 Task: Look for space in Kallakkurichchi, India from 12th July, 2023 to 16th July, 2023 for 8 adults in price range Rs.10000 to Rs.16000. Place can be private room with 8 bedrooms having 8 beds and 8 bathrooms. Property type can be house, flat, guest house. Amenities needed are: wifi, TV, free parkinig on premises, gym, breakfast. Booking option can be shelf check-in. Required host language is English.
Action: Mouse pressed left at (459, 90)
Screenshot: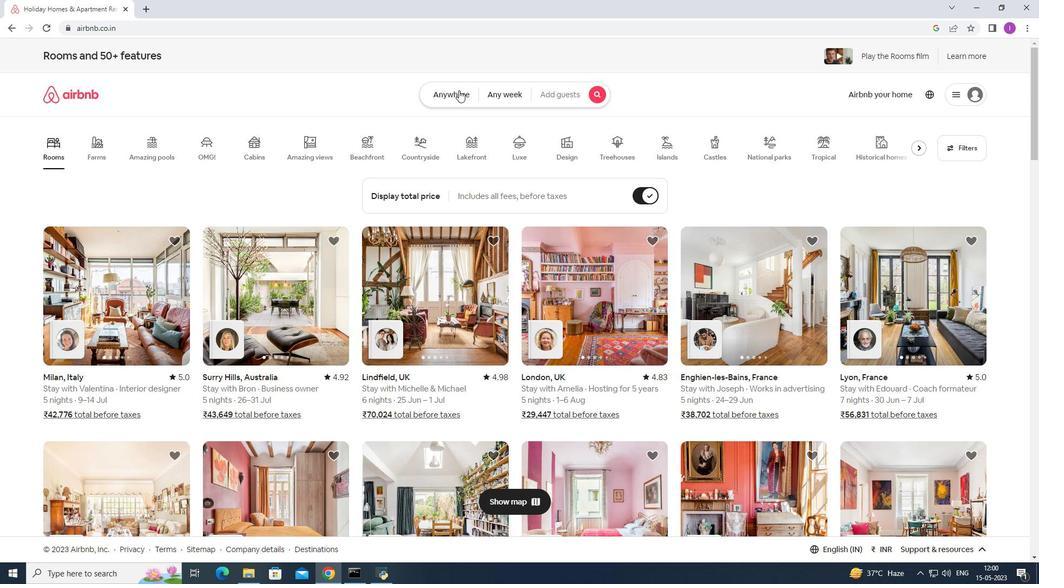 
Action: Mouse moved to (317, 139)
Screenshot: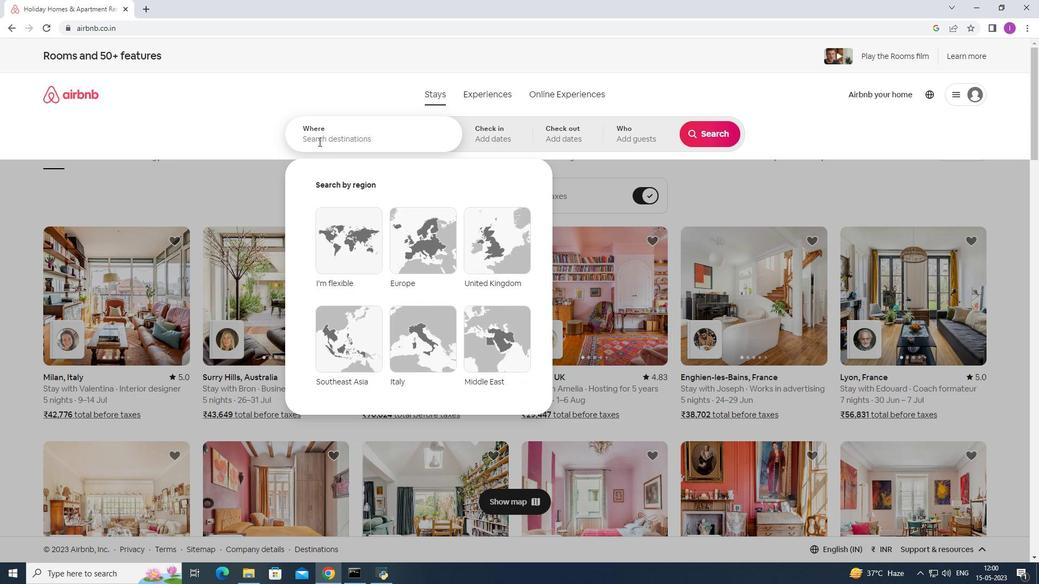 
Action: Mouse pressed left at (317, 139)
Screenshot: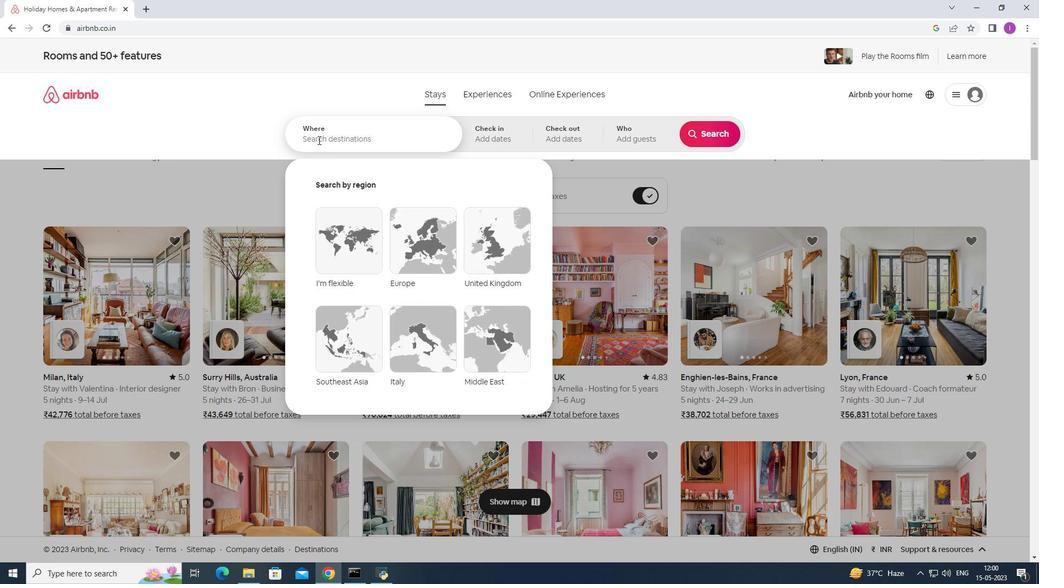 
Action: Key pressed <Key.shift>Kallakkurichchi
Screenshot: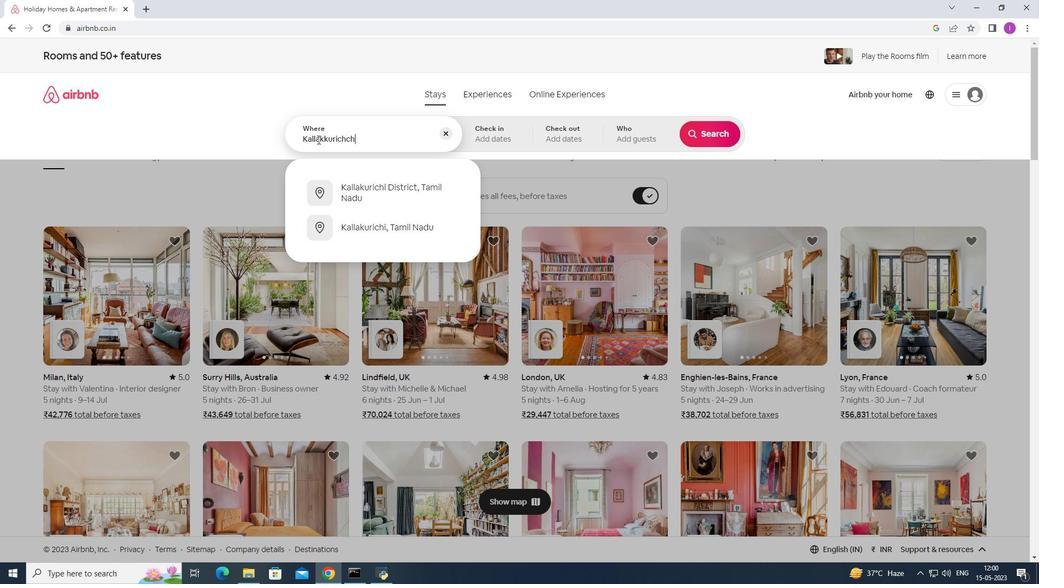 
Action: Mouse moved to (375, 127)
Screenshot: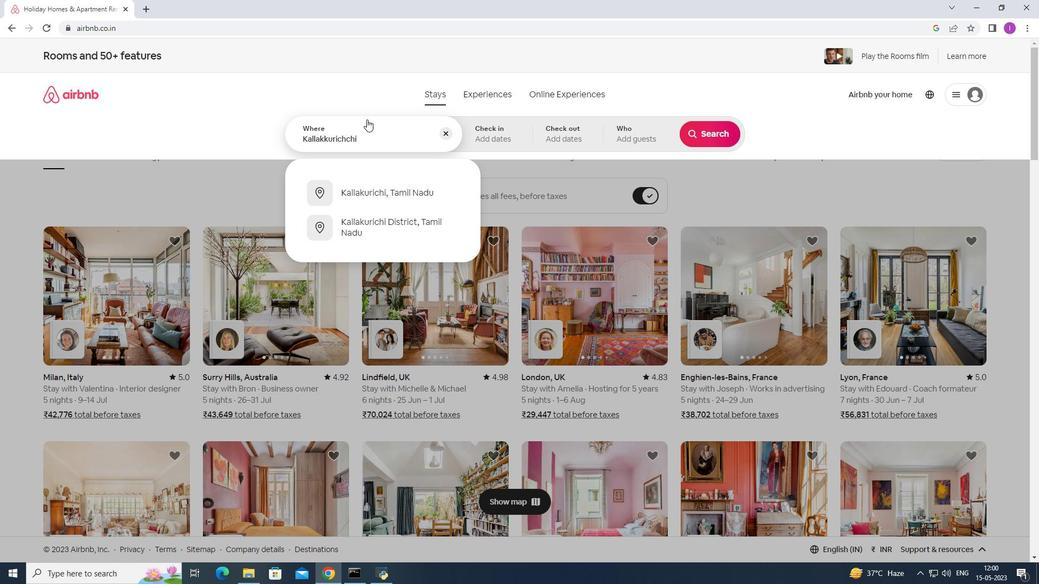 
Action: Key pressed ,<Key.shift>u<Key.backspace><Key.shift><Key.shift><Key.shift><Key.shift><Key.shift><Key.shift><Key.shift>India
Screenshot: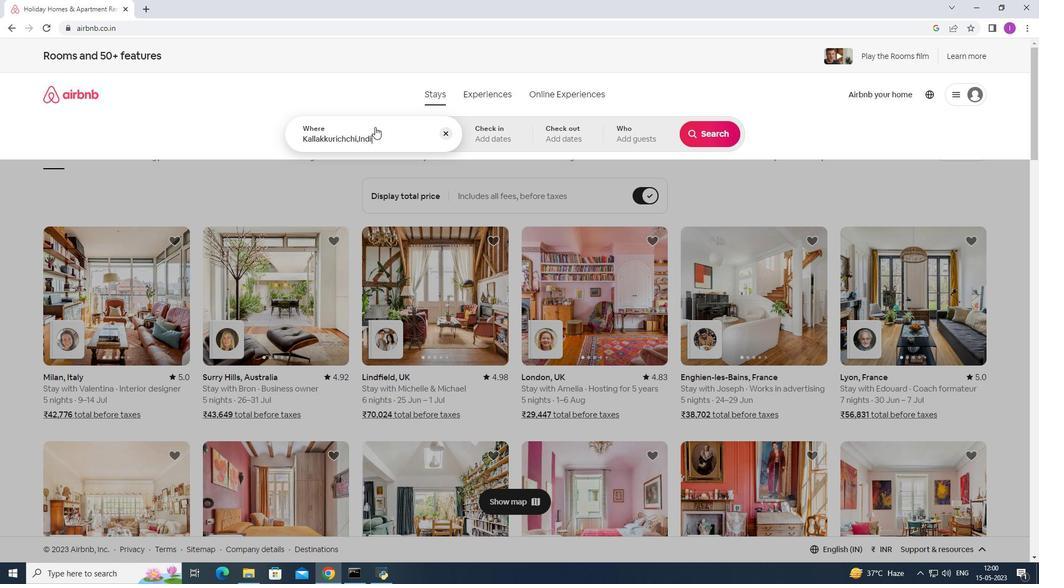
Action: Mouse moved to (490, 126)
Screenshot: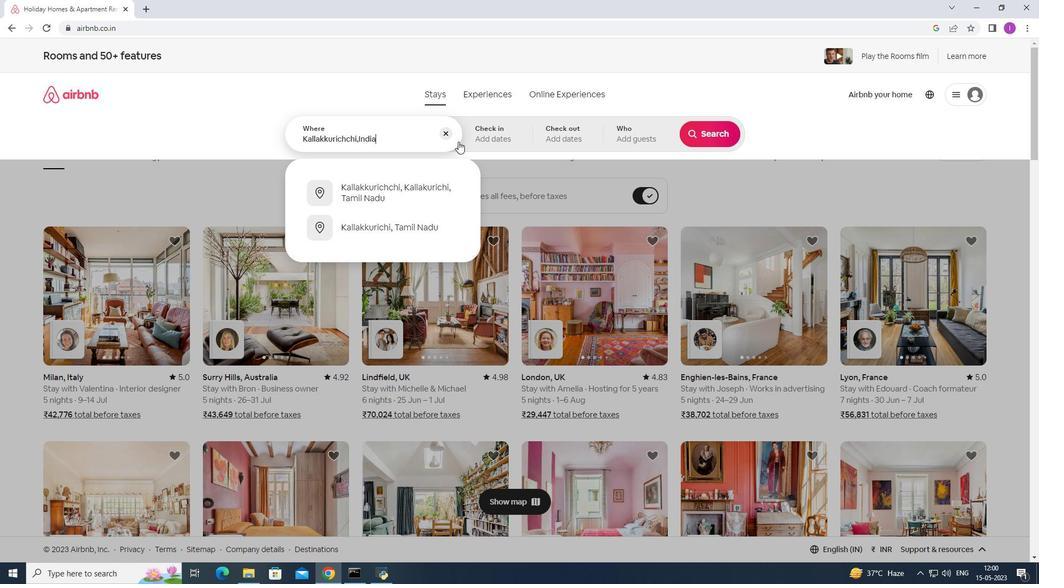 
Action: Mouse pressed left at (490, 126)
Screenshot: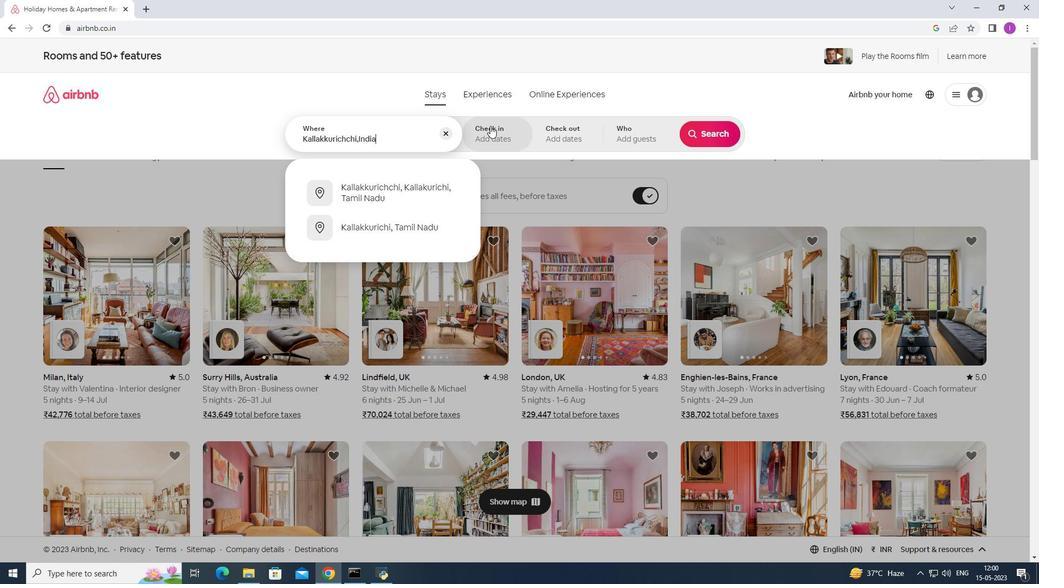 
Action: Mouse moved to (709, 220)
Screenshot: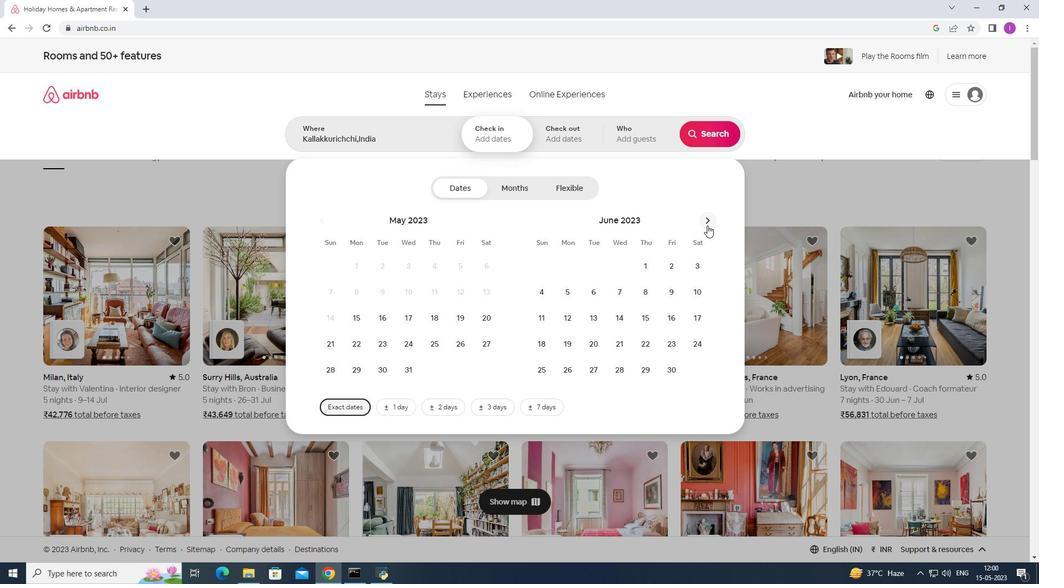 
Action: Mouse pressed left at (709, 220)
Screenshot: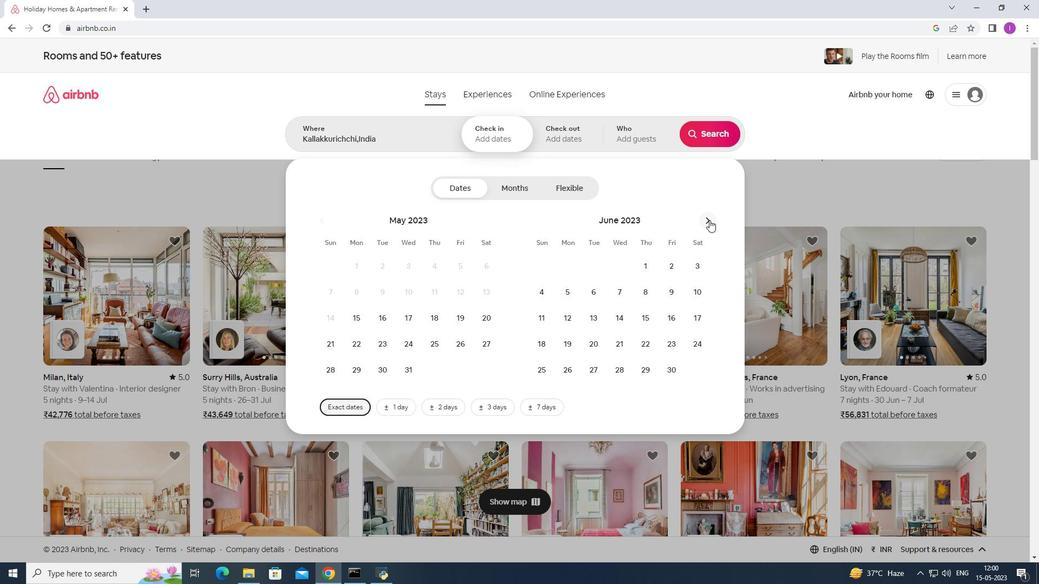 
Action: Mouse pressed left at (709, 220)
Screenshot: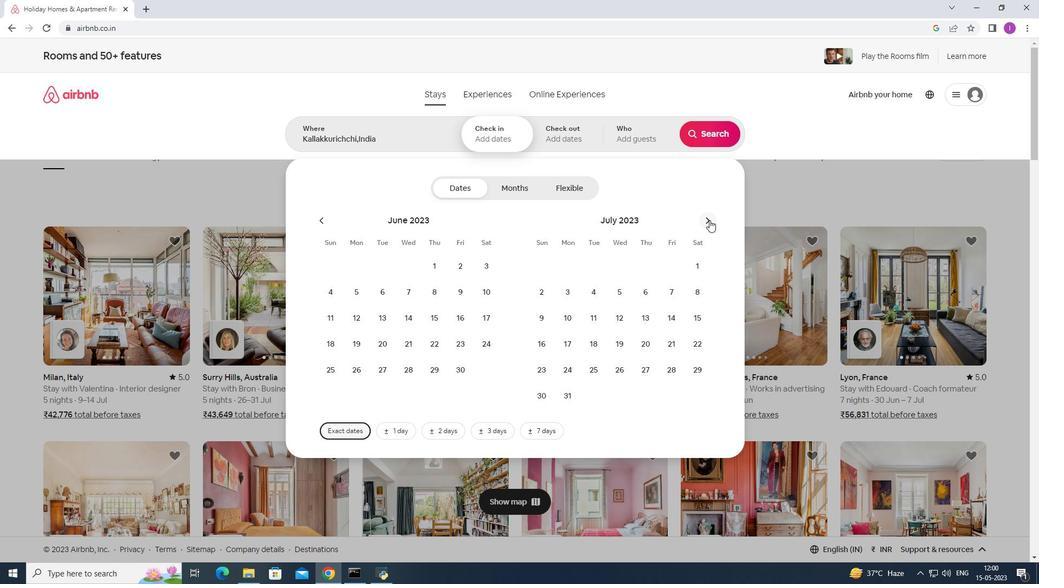 
Action: Mouse moved to (408, 320)
Screenshot: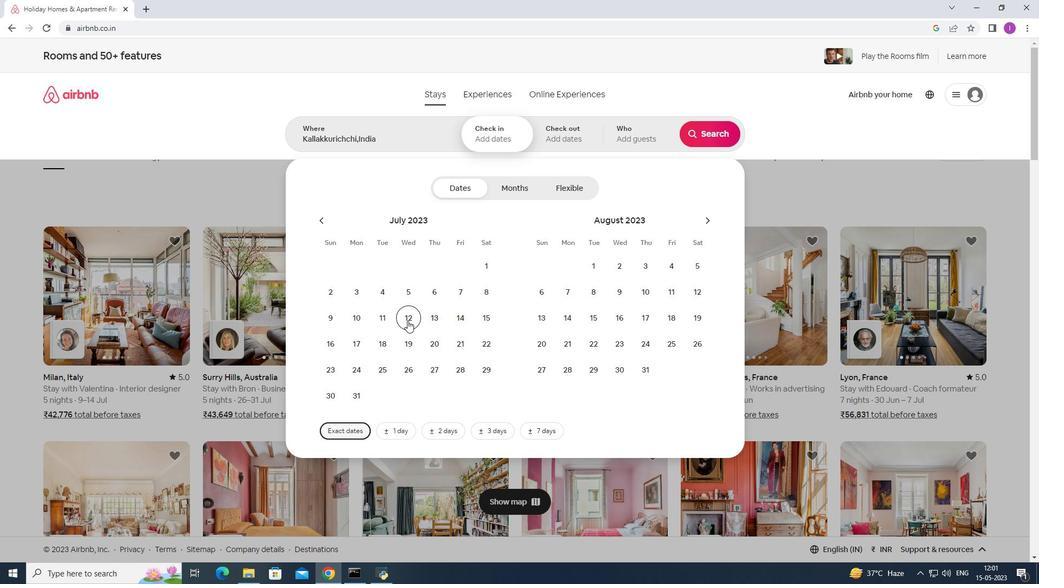 
Action: Mouse pressed left at (408, 320)
Screenshot: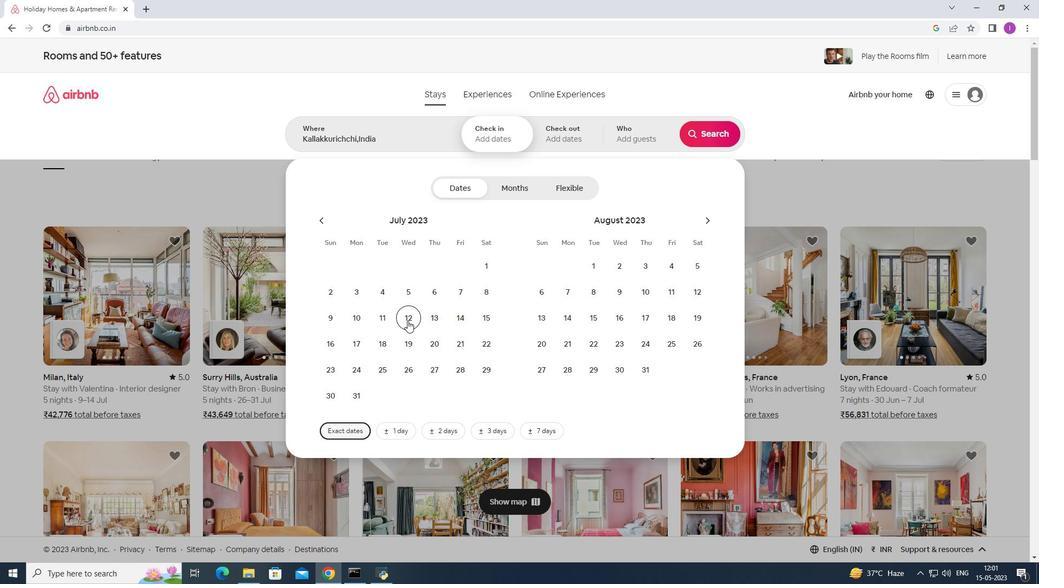 
Action: Mouse moved to (328, 341)
Screenshot: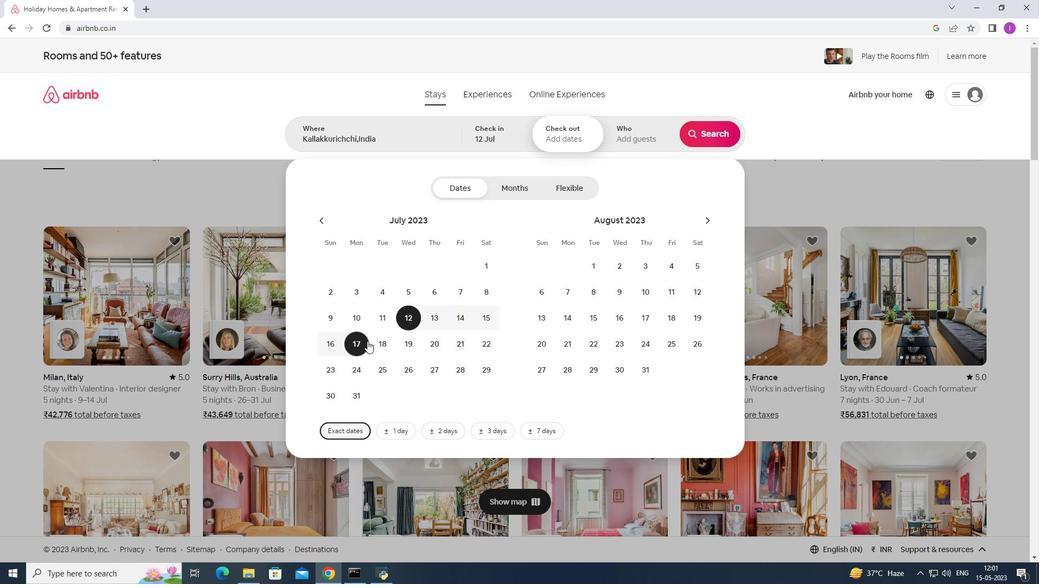 
Action: Mouse pressed left at (328, 341)
Screenshot: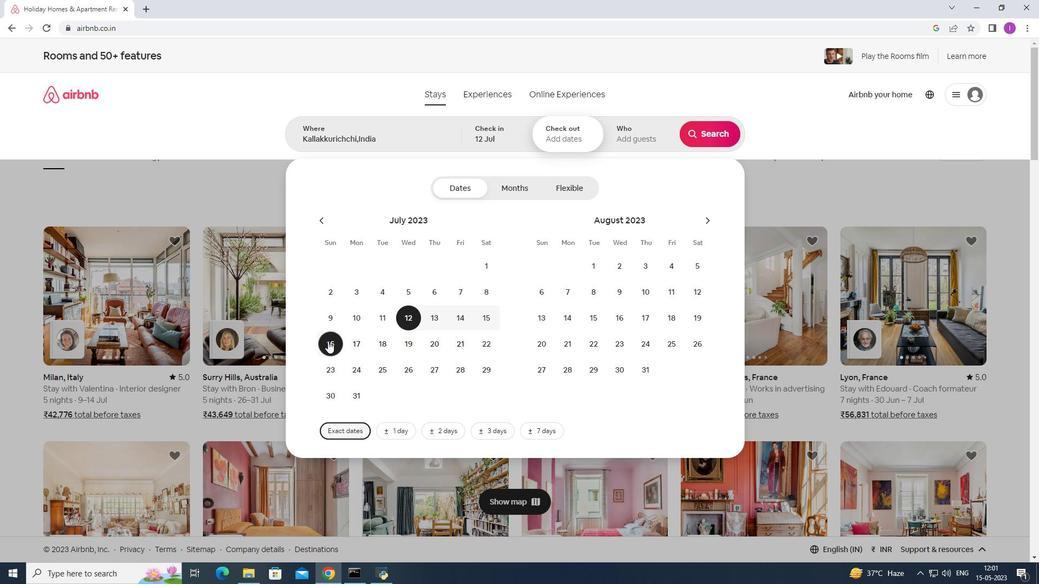 
Action: Mouse moved to (652, 142)
Screenshot: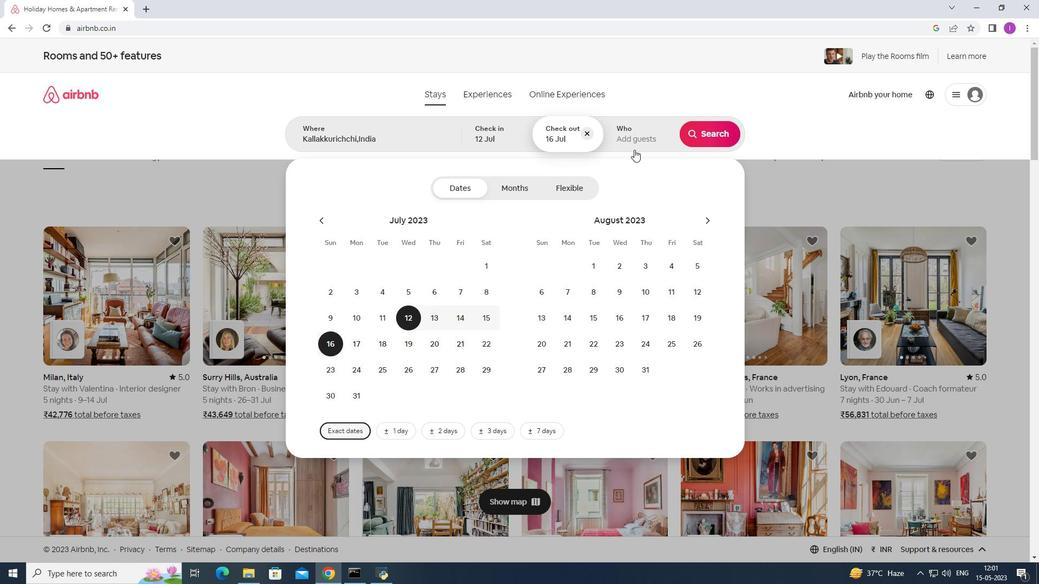 
Action: Mouse pressed left at (652, 142)
Screenshot: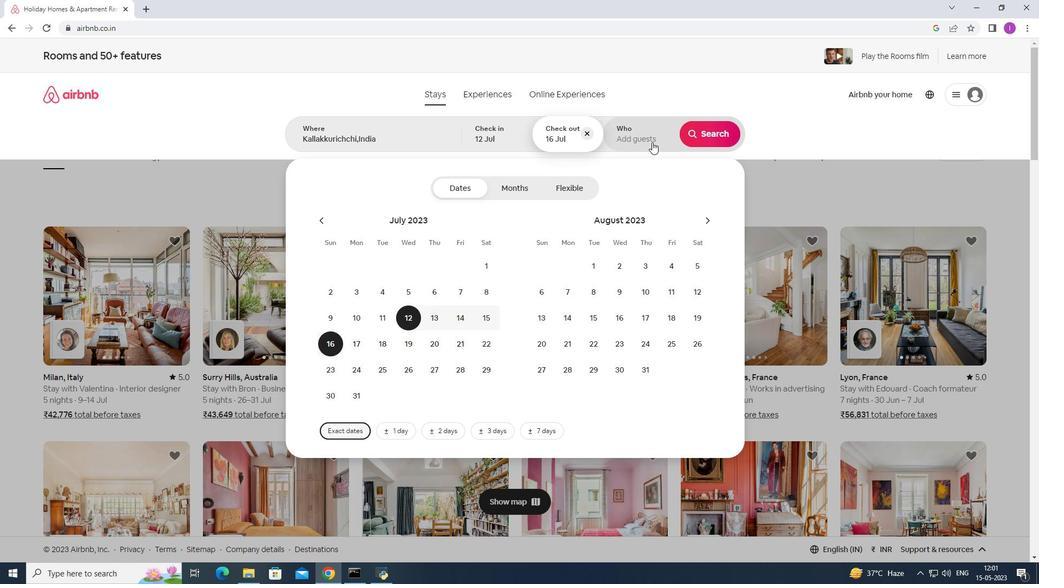 
Action: Mouse moved to (710, 190)
Screenshot: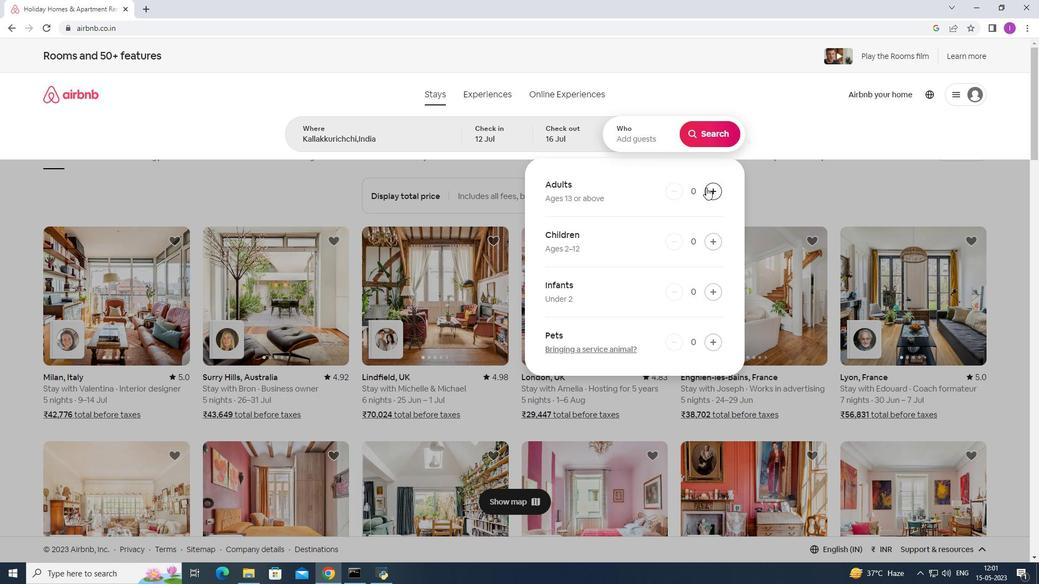 
Action: Mouse pressed left at (710, 190)
Screenshot: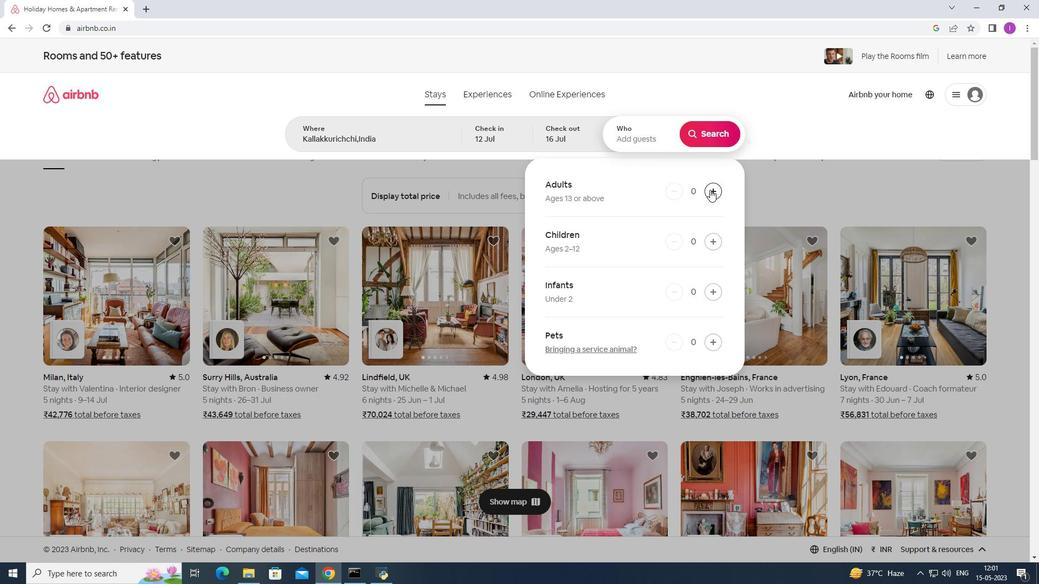 
Action: Mouse pressed left at (710, 190)
Screenshot: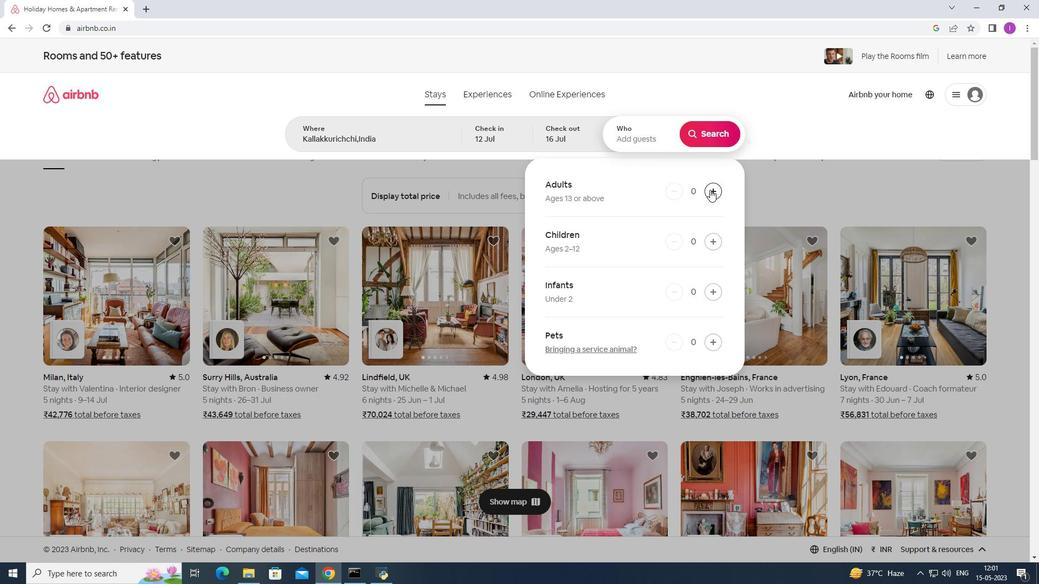 
Action: Mouse pressed left at (710, 190)
Screenshot: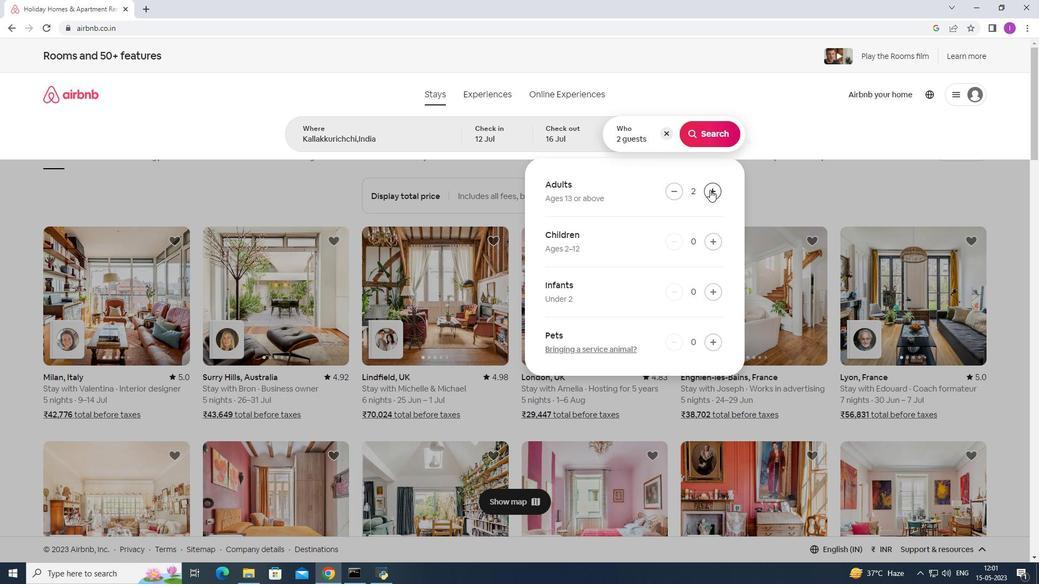 
Action: Mouse pressed left at (710, 190)
Screenshot: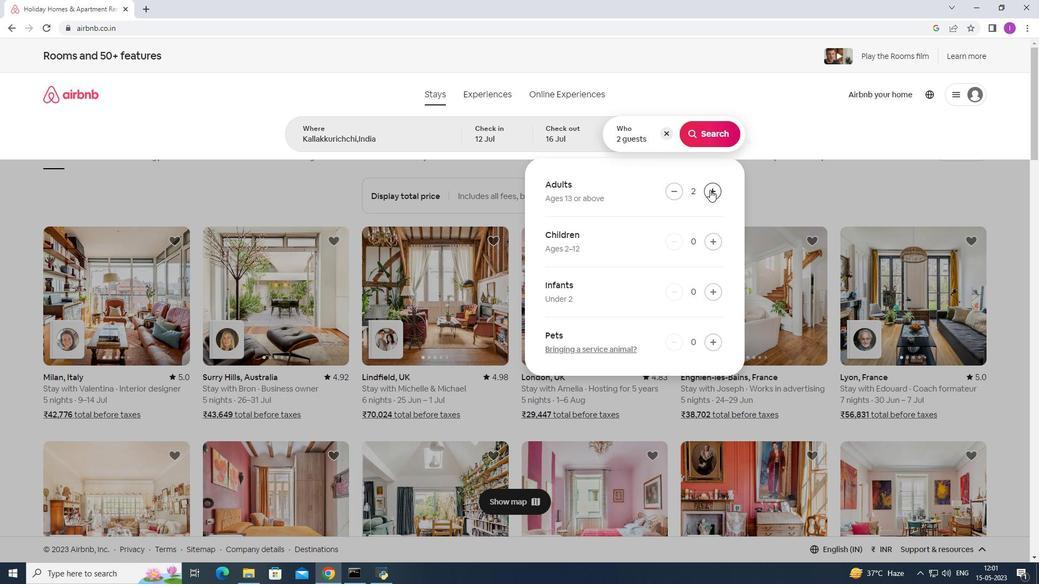 
Action: Mouse pressed left at (710, 190)
Screenshot: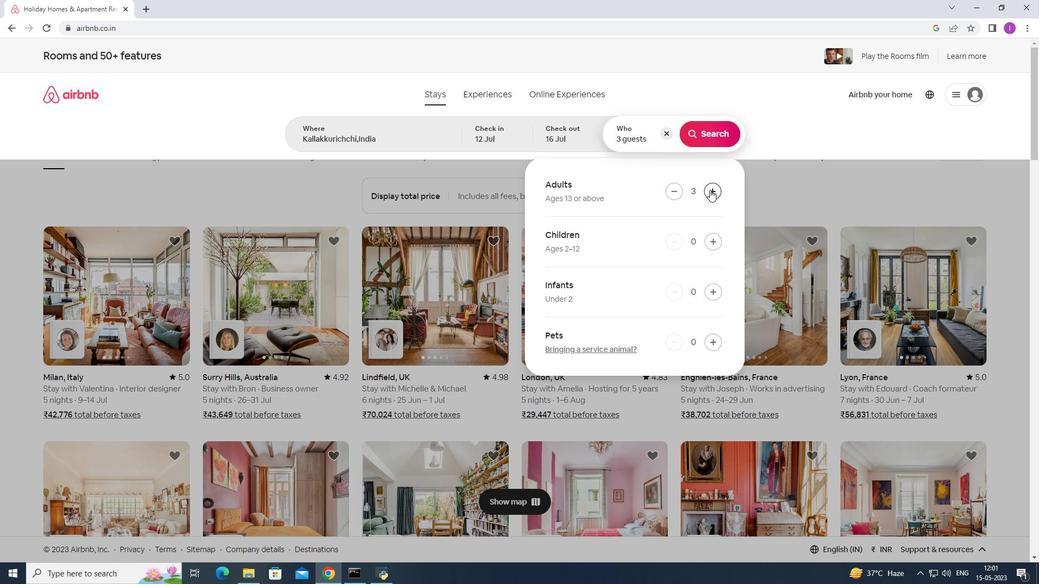 
Action: Mouse pressed left at (710, 190)
Screenshot: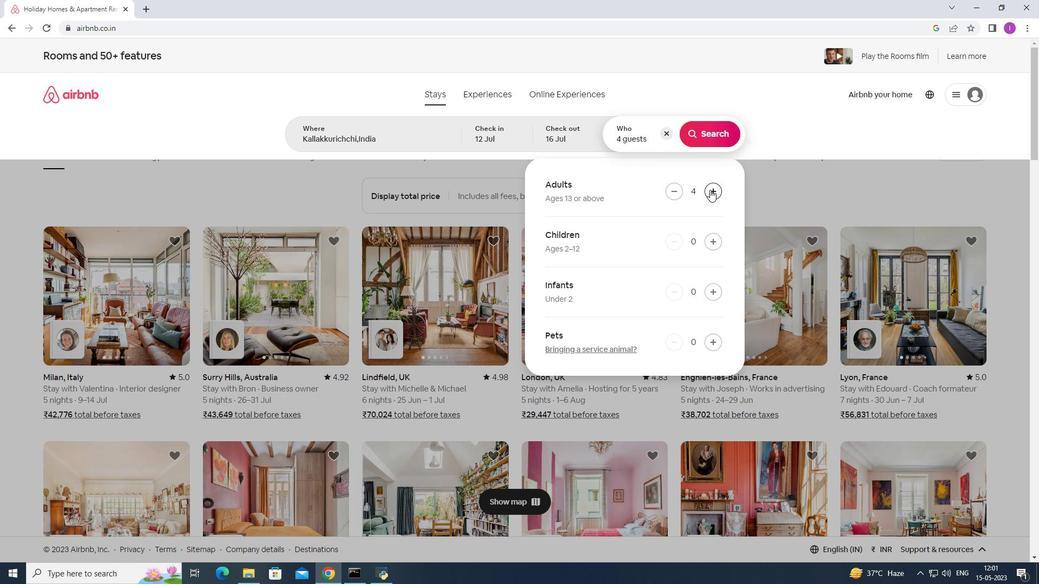 
Action: Mouse pressed left at (710, 190)
Screenshot: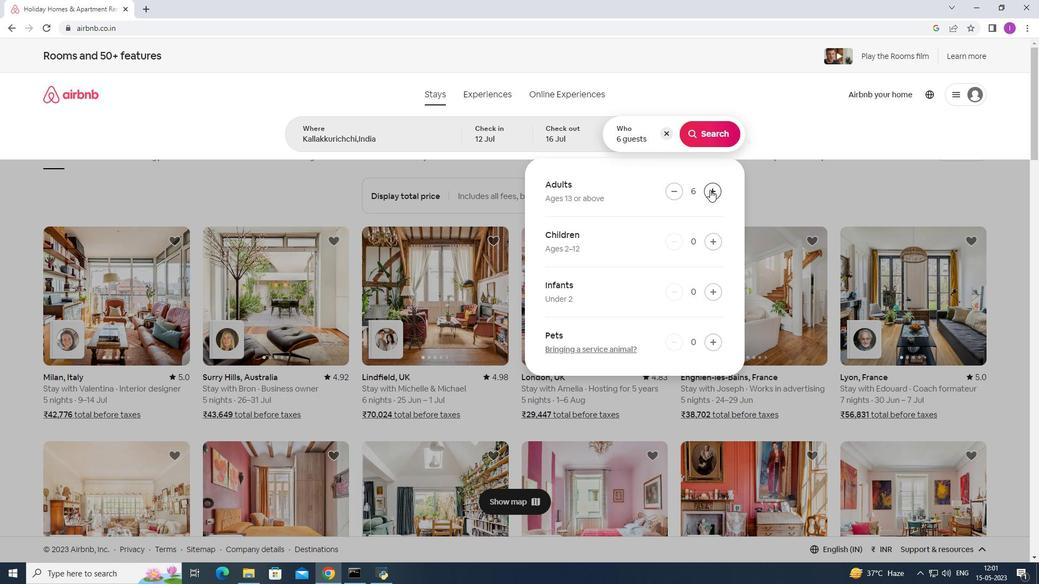 
Action: Mouse pressed left at (710, 190)
Screenshot: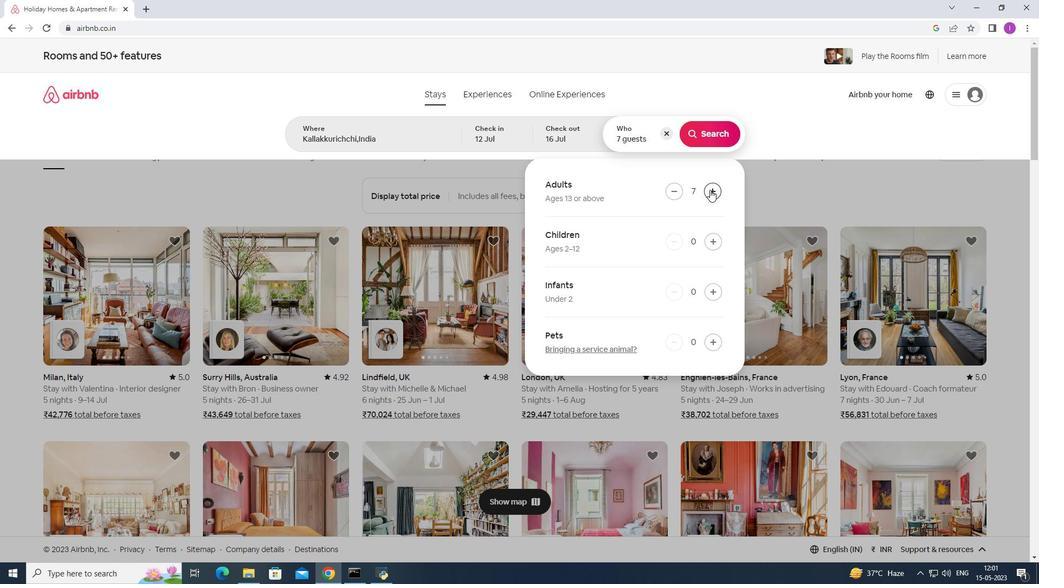
Action: Mouse moved to (712, 135)
Screenshot: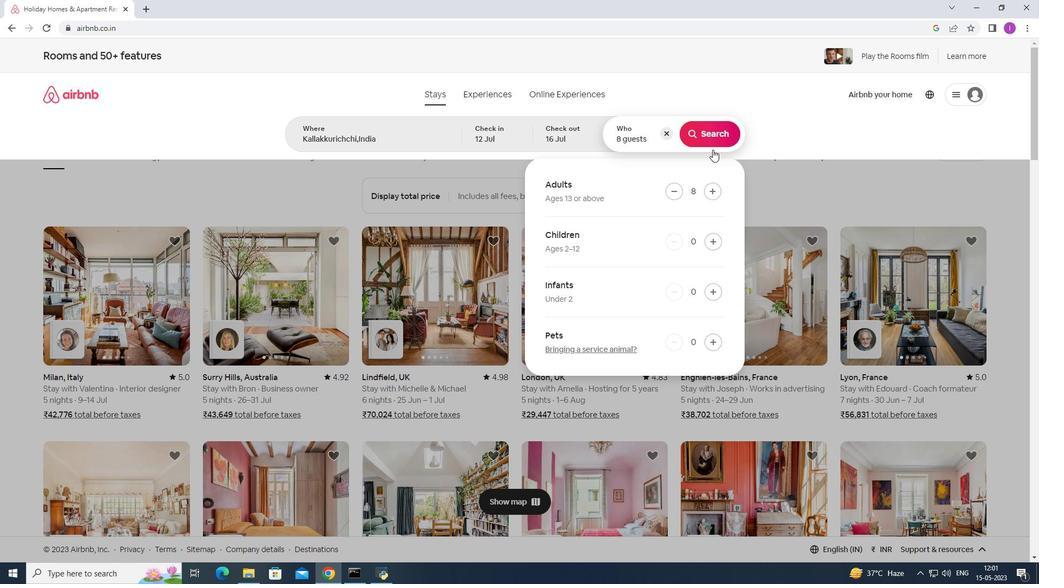 
Action: Mouse pressed left at (712, 135)
Screenshot: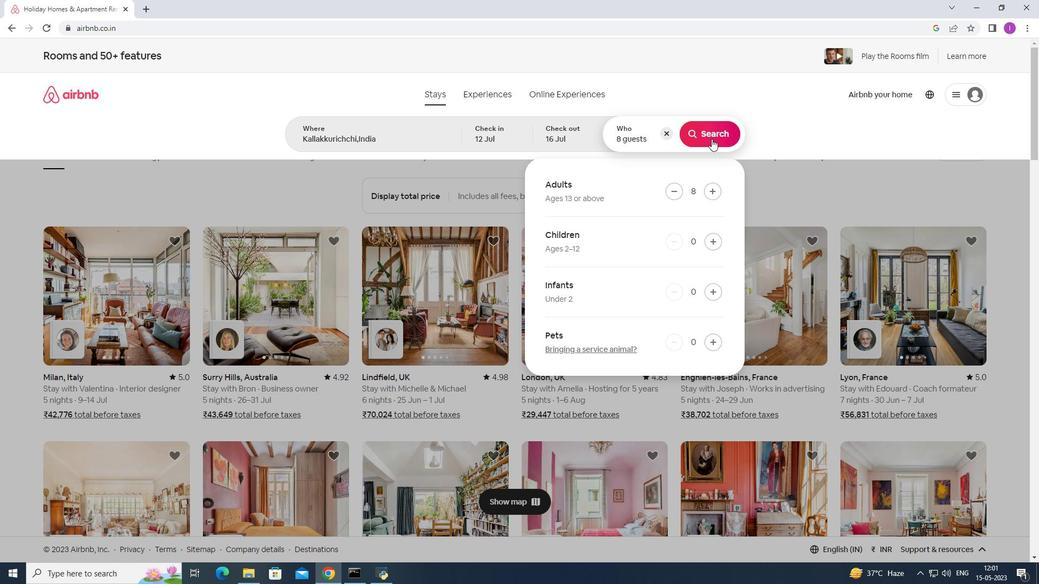 
Action: Mouse moved to (979, 105)
Screenshot: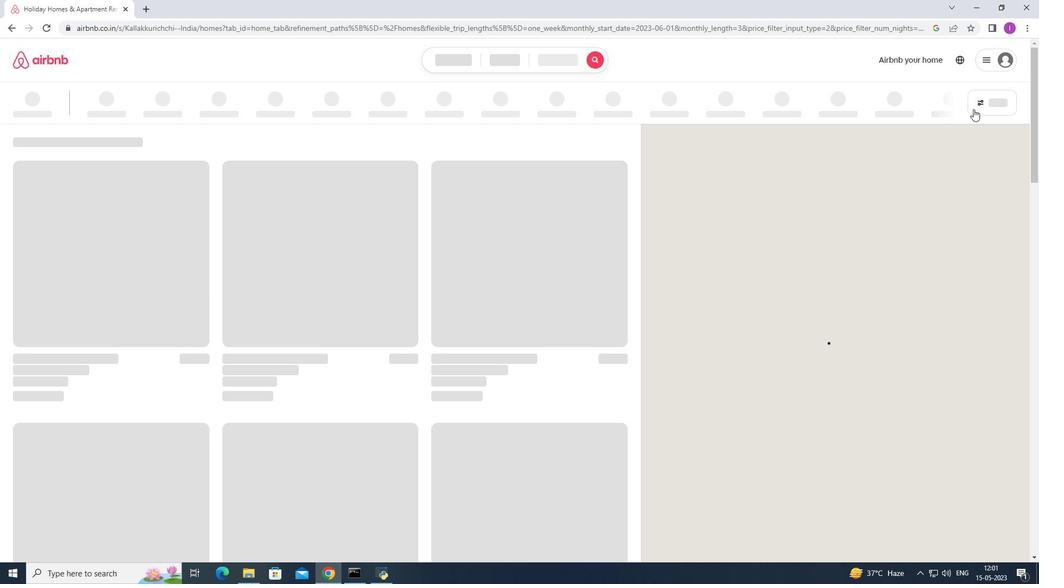 
Action: Mouse pressed left at (979, 105)
Screenshot: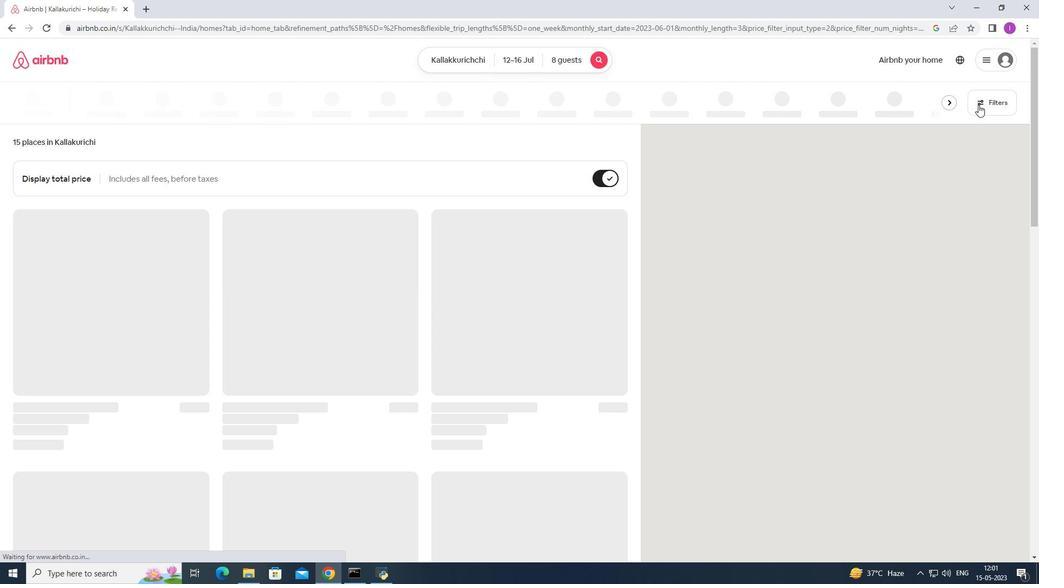 
Action: Mouse moved to (603, 366)
Screenshot: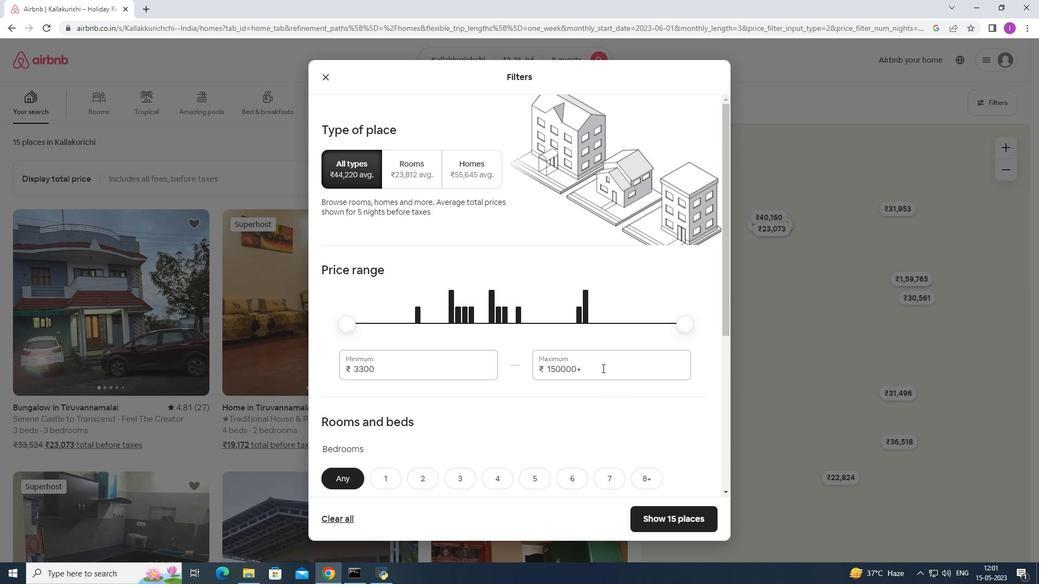 
Action: Mouse pressed left at (603, 366)
Screenshot: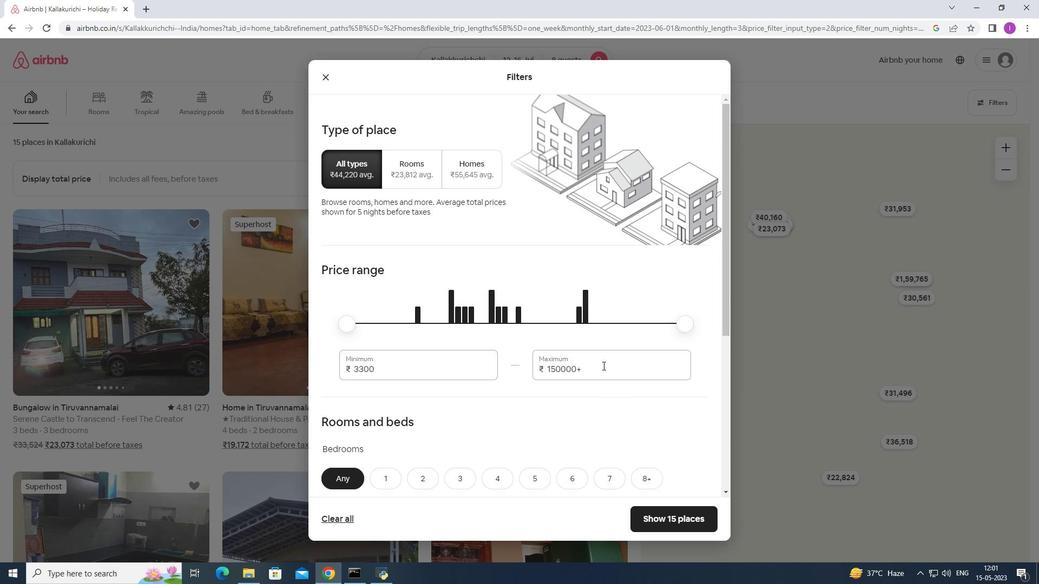 
Action: Mouse moved to (536, 373)
Screenshot: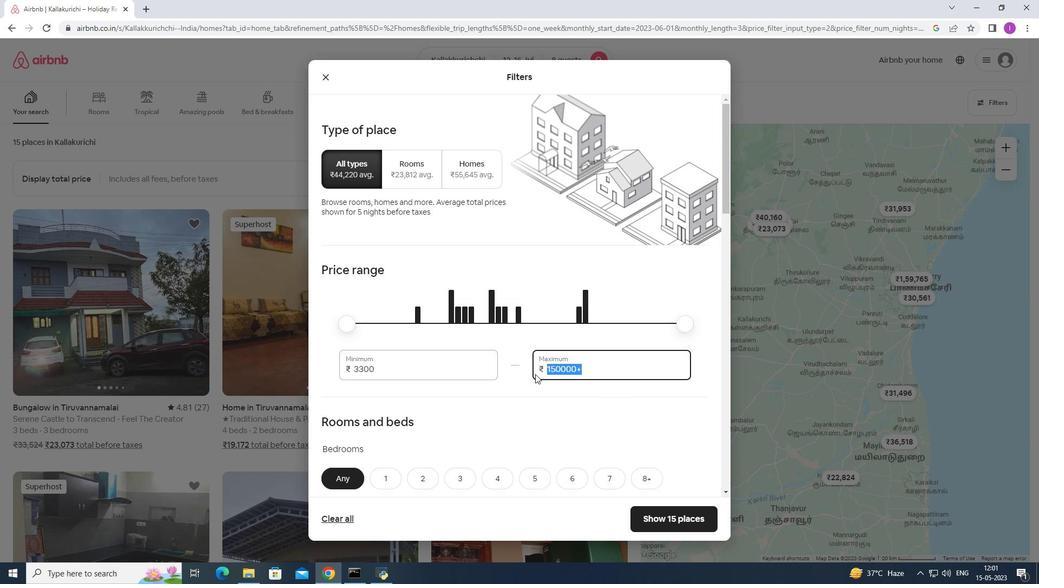 
Action: Key pressed 1
Screenshot: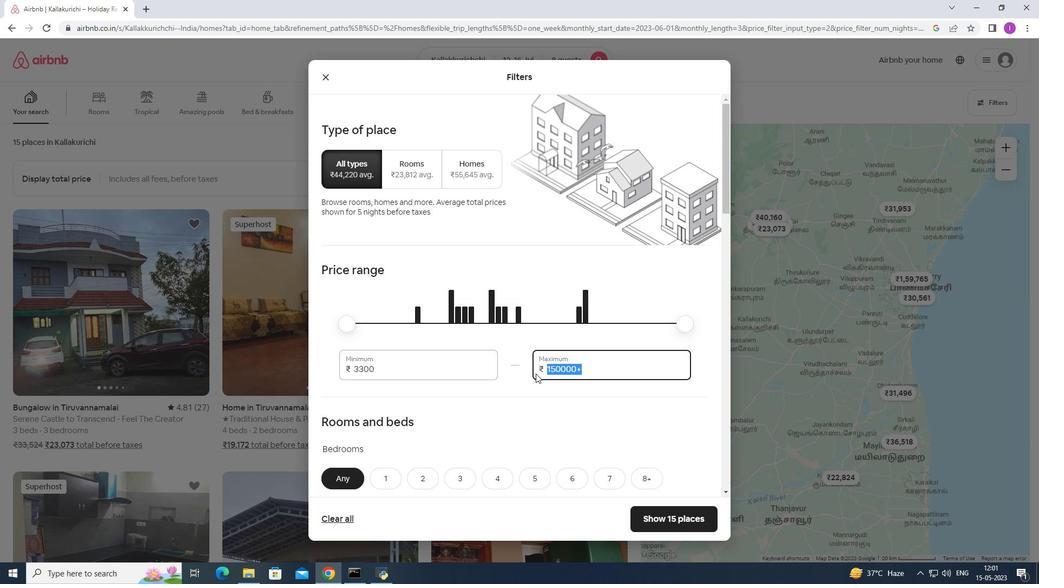 
Action: Mouse moved to (537, 372)
Screenshot: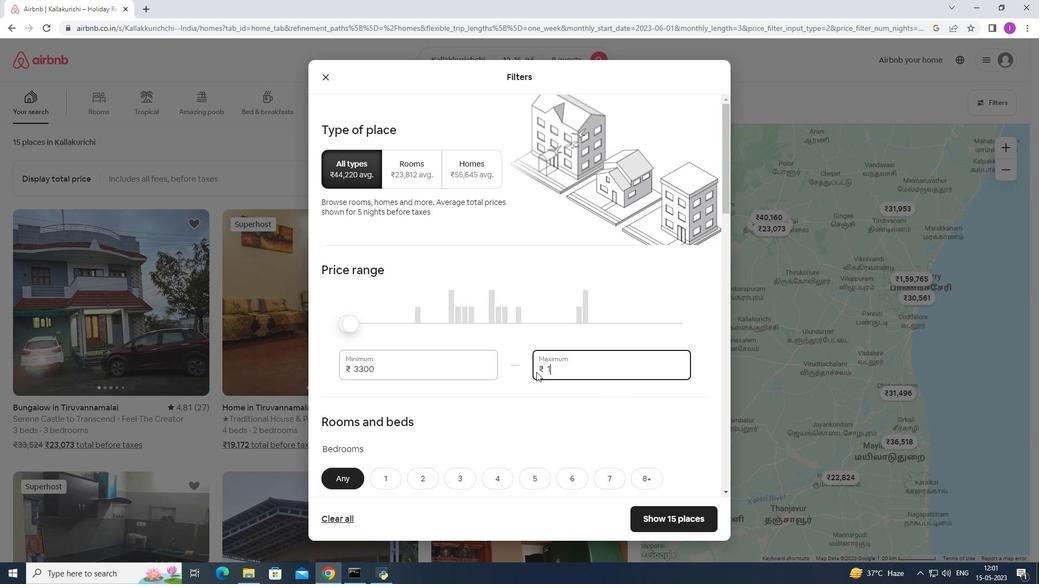 
Action: Key pressed 6
Screenshot: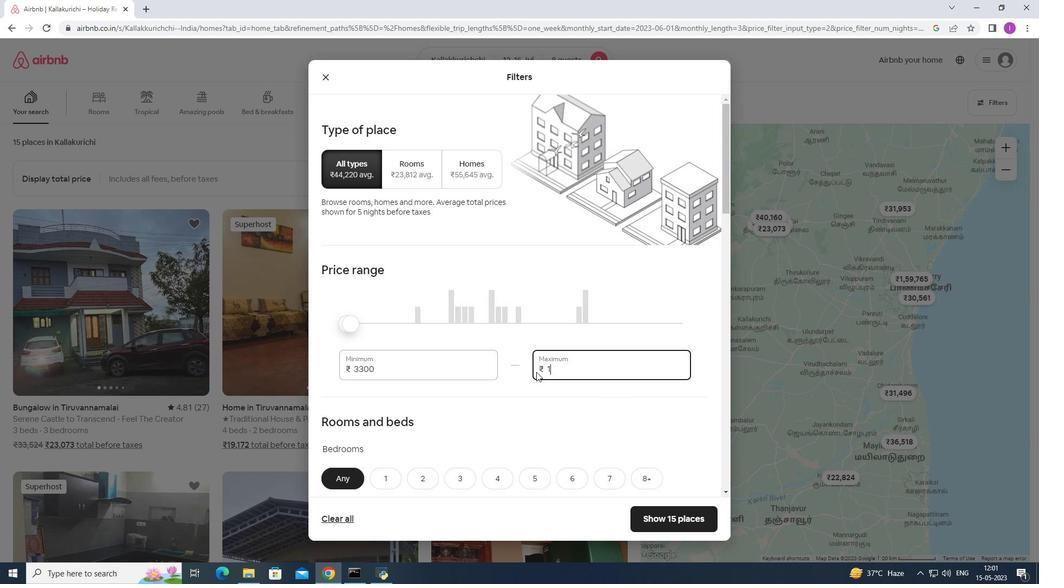 
Action: Mouse moved to (538, 370)
Screenshot: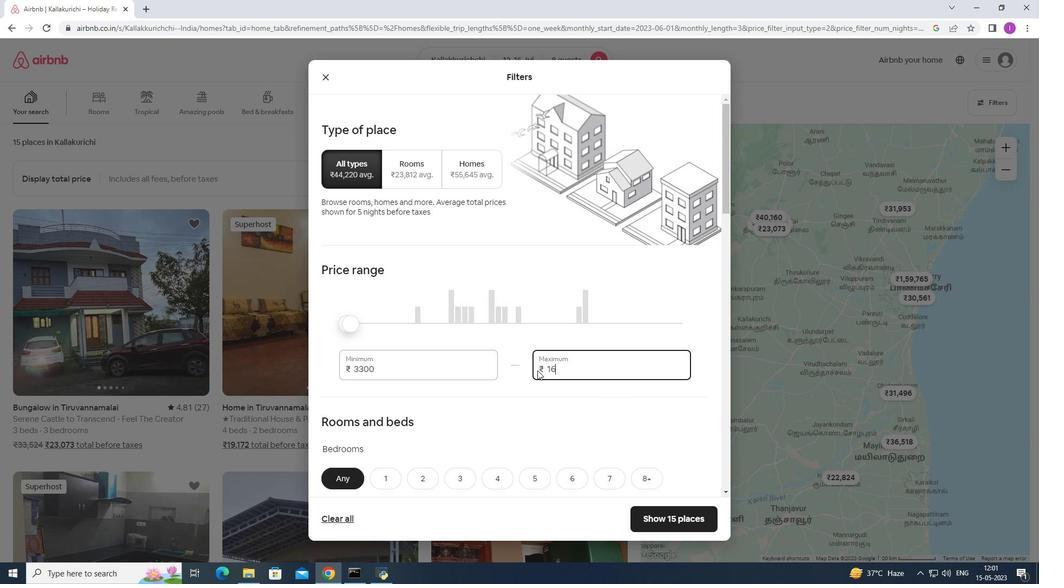 
Action: Key pressed 0
Screenshot: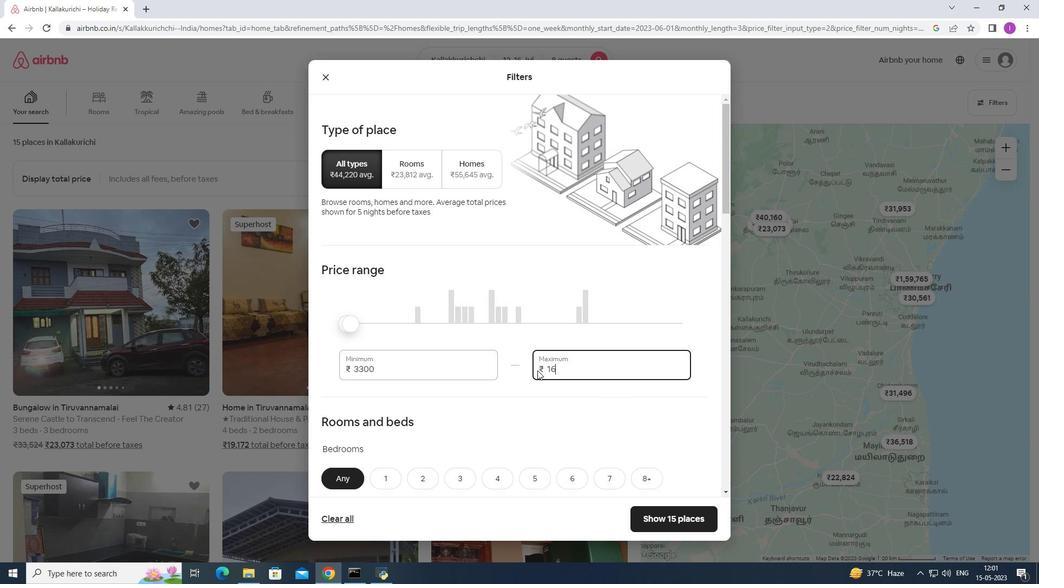 
Action: Mouse moved to (539, 368)
Screenshot: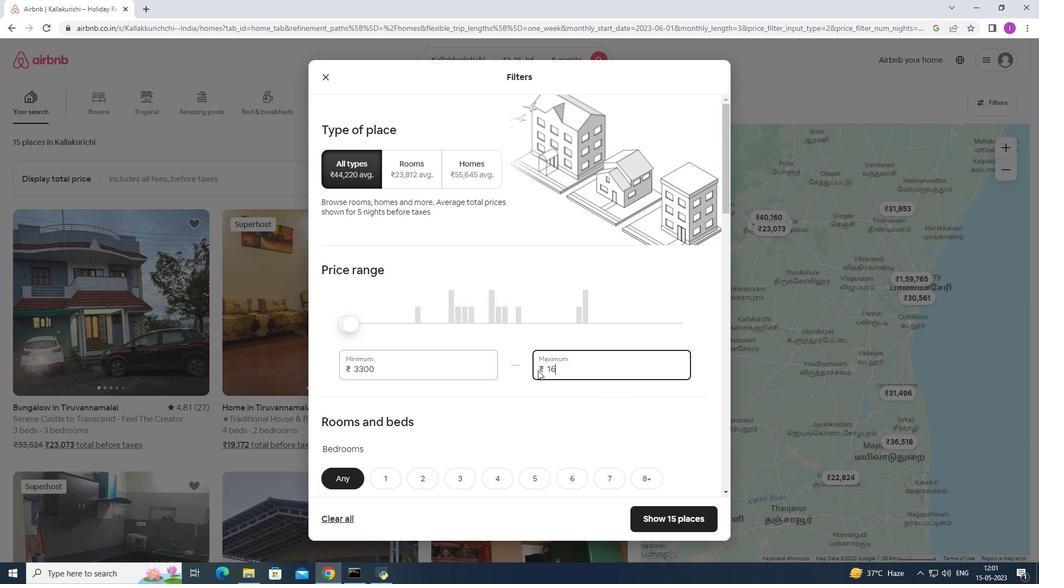 
Action: Key pressed 0
Screenshot: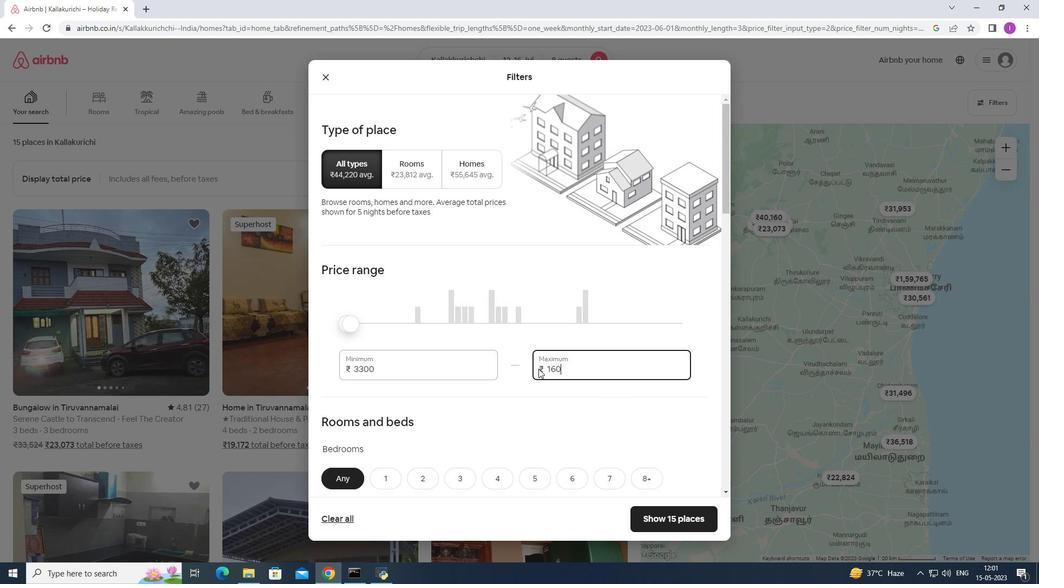 
Action: Mouse moved to (539, 367)
Screenshot: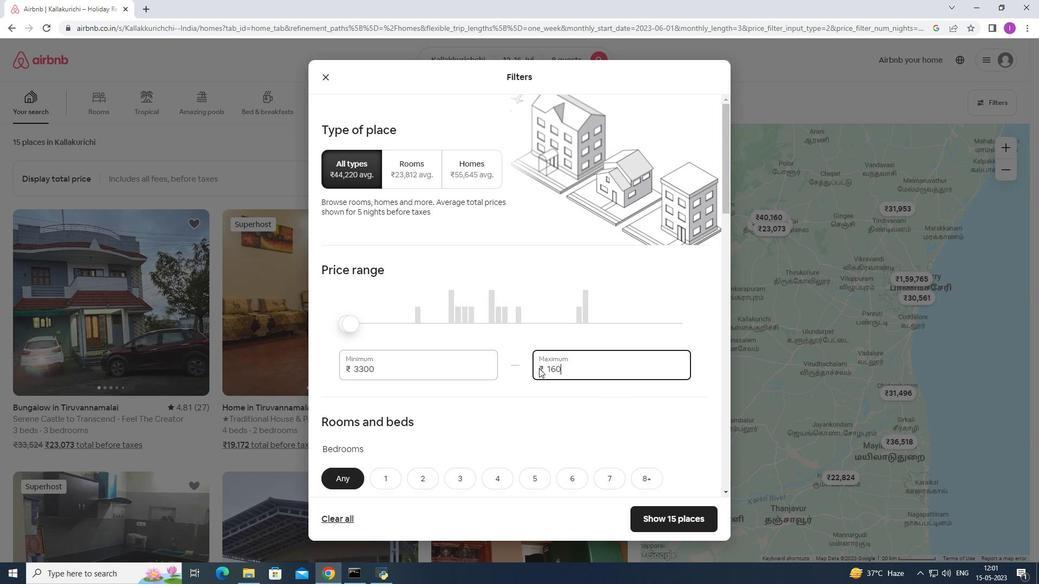 
Action: Key pressed 0
Screenshot: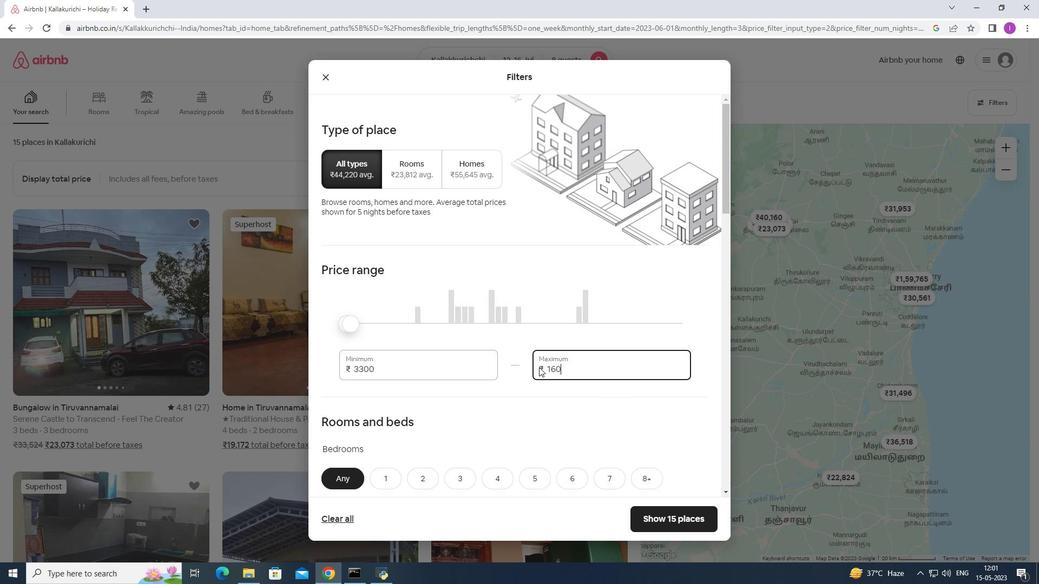
Action: Mouse moved to (389, 374)
Screenshot: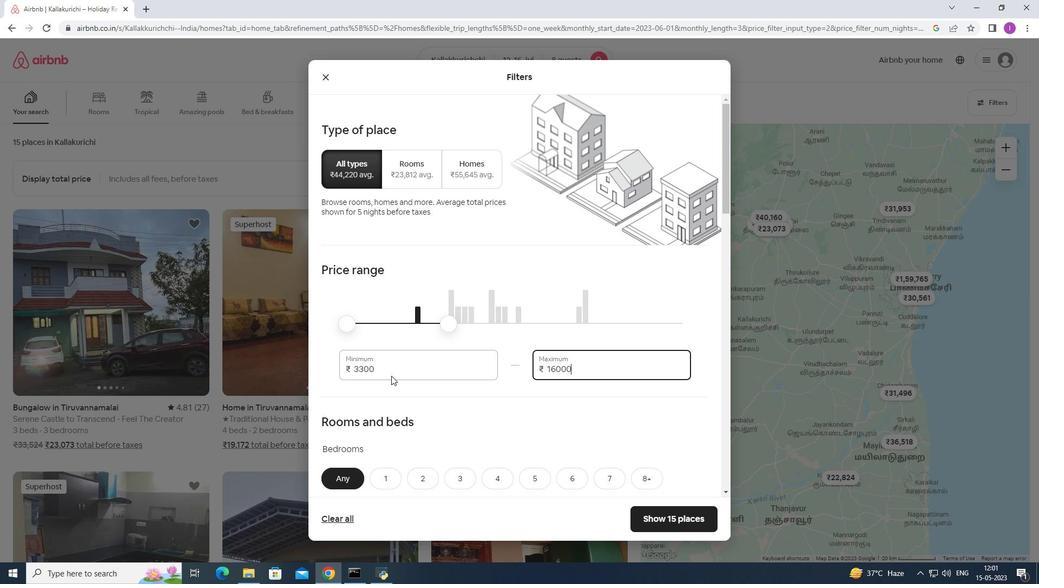 
Action: Mouse pressed left at (389, 374)
Screenshot: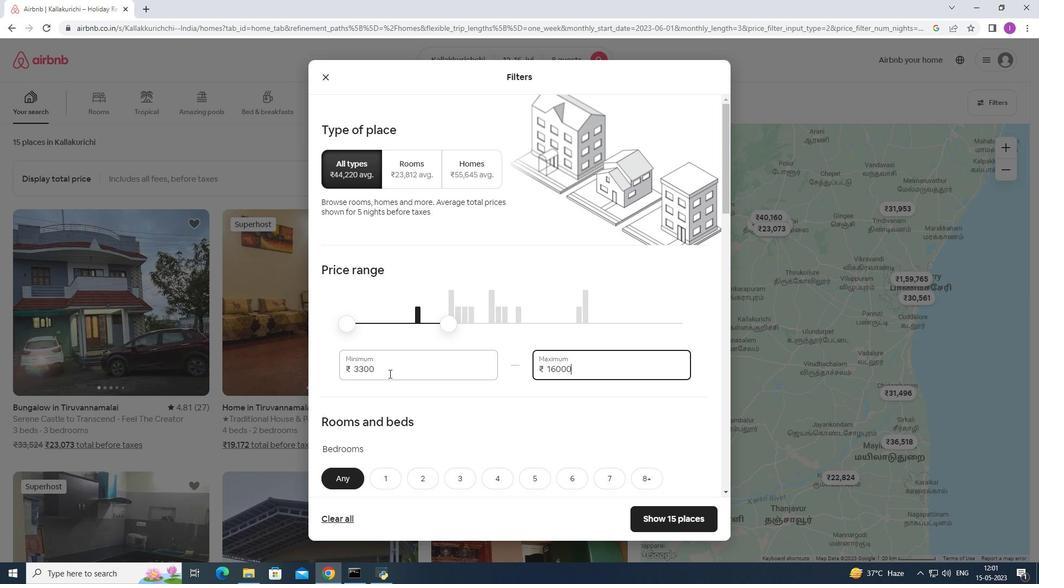 
Action: Mouse moved to (386, 368)
Screenshot: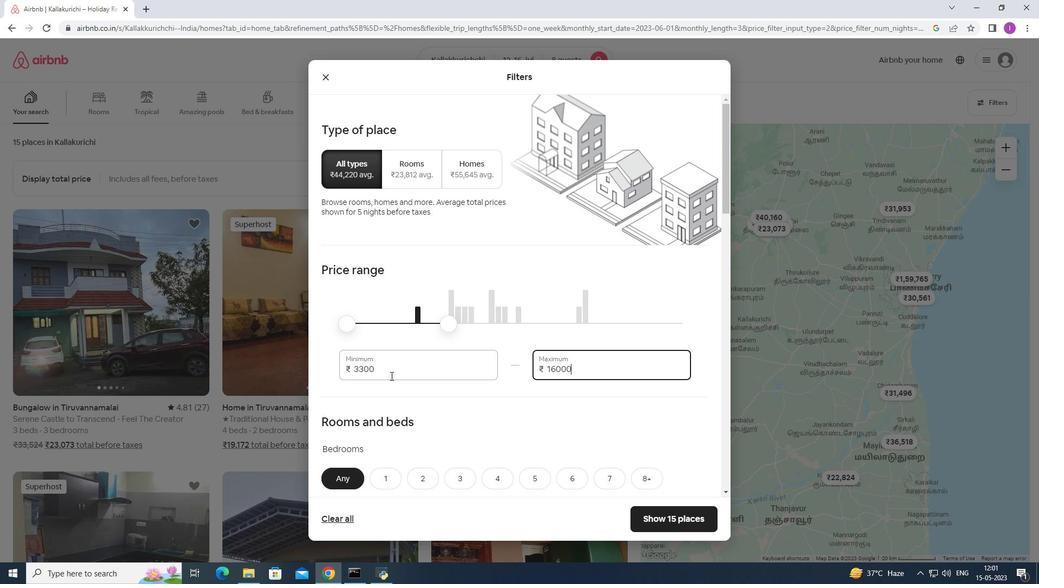 
Action: Mouse pressed left at (386, 368)
Screenshot: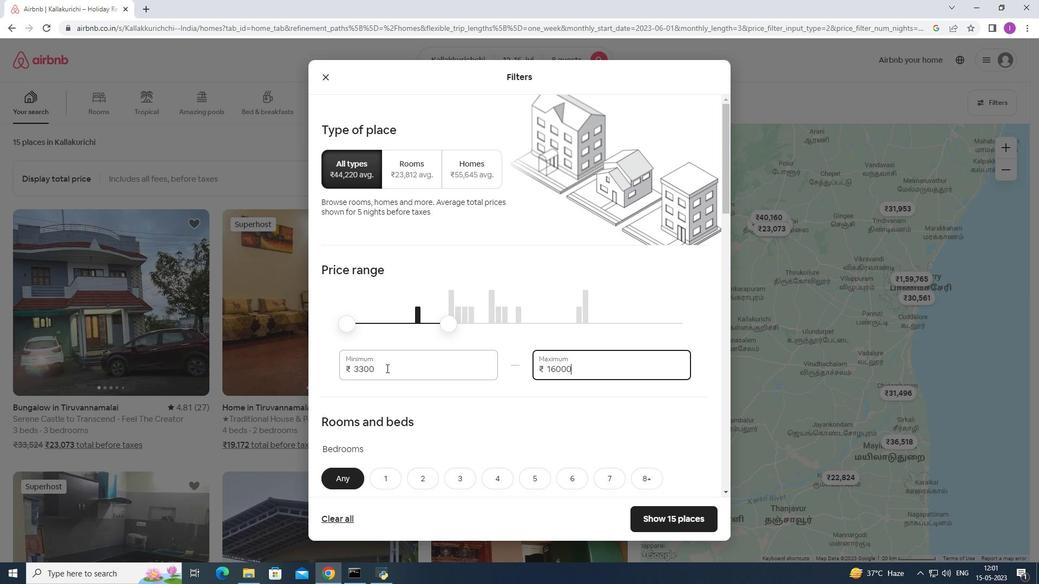 
Action: Mouse moved to (433, 366)
Screenshot: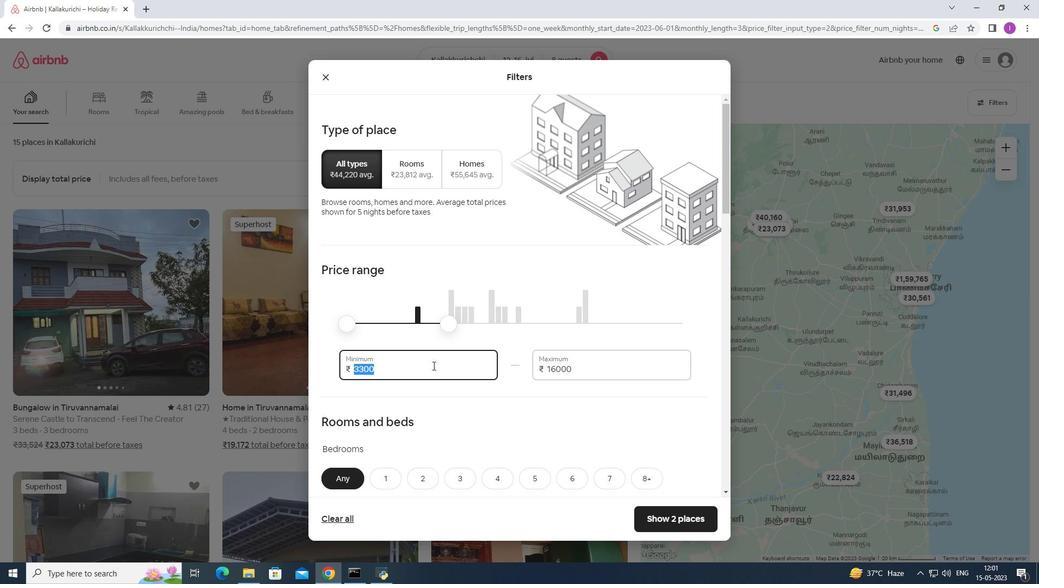 
Action: Key pressed 10000
Screenshot: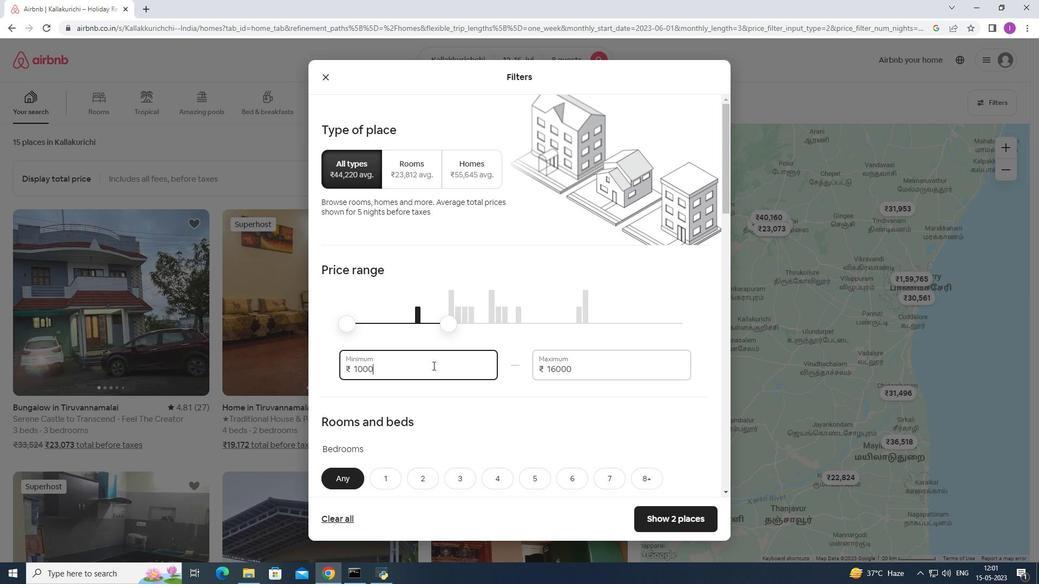 
Action: Mouse moved to (473, 422)
Screenshot: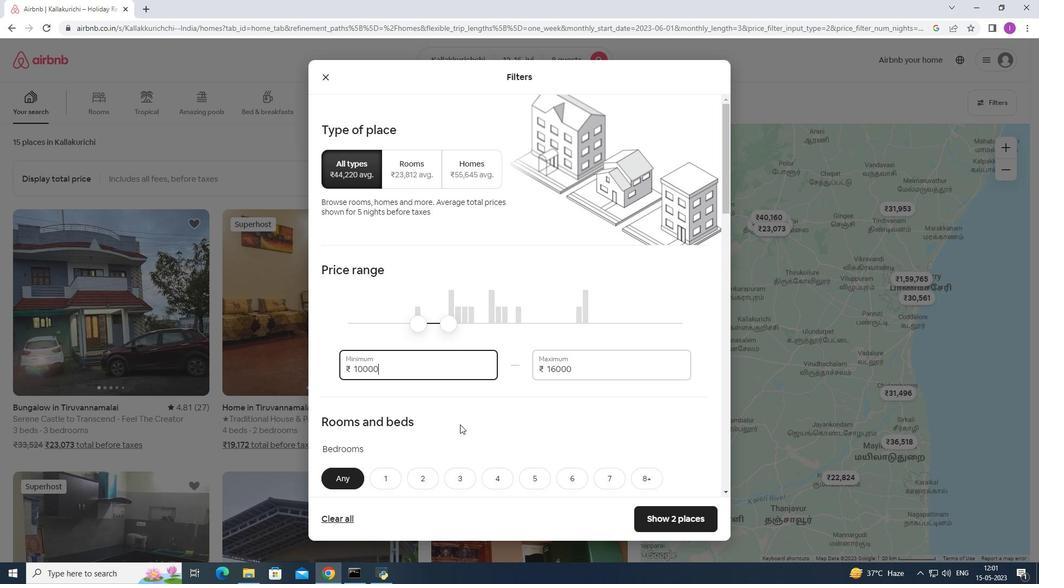 
Action: Mouse scrolled (473, 421) with delta (0, 0)
Screenshot: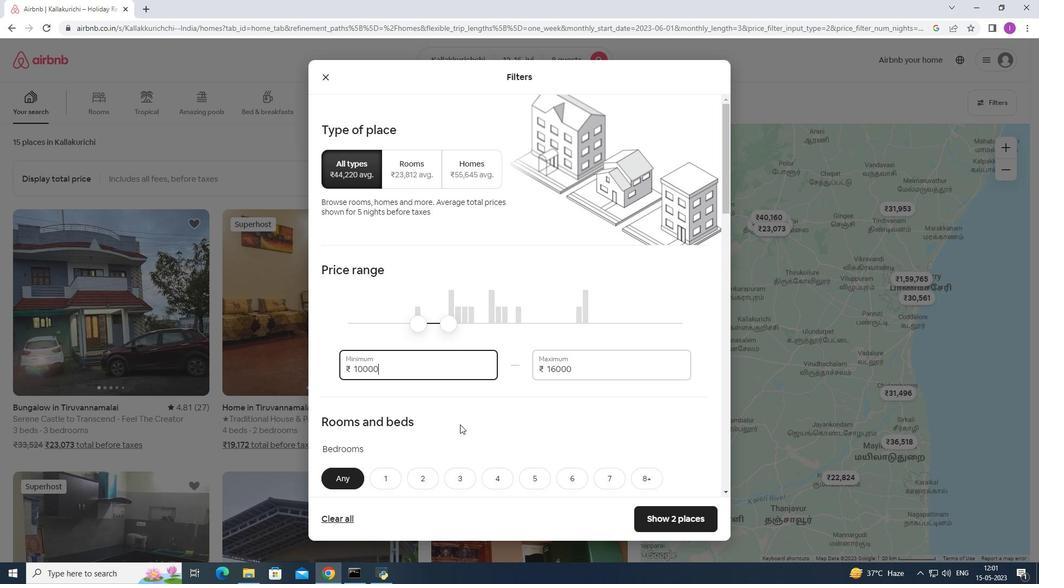 
Action: Mouse scrolled (473, 421) with delta (0, 0)
Screenshot: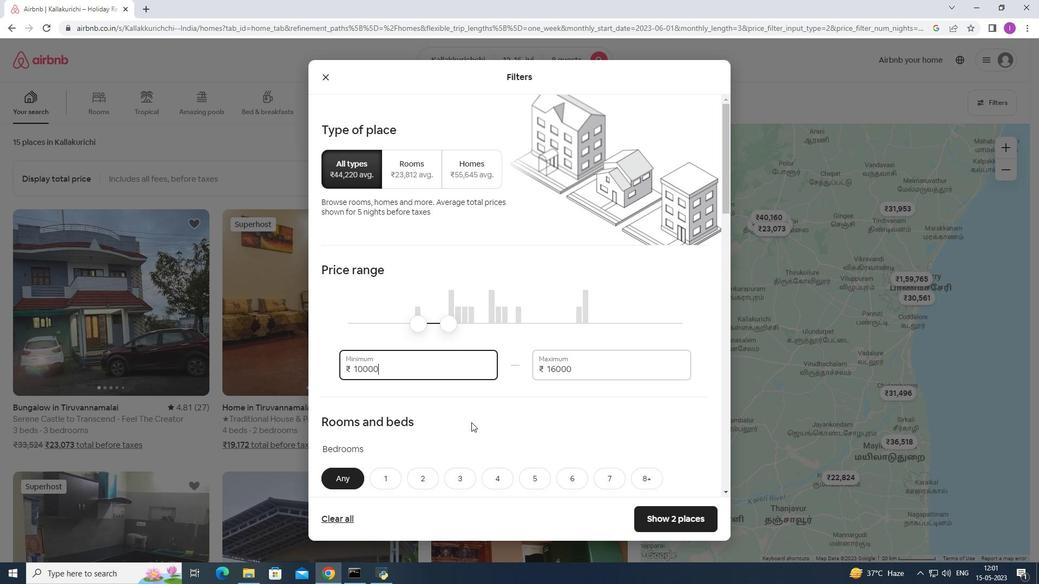 
Action: Mouse scrolled (473, 421) with delta (0, 0)
Screenshot: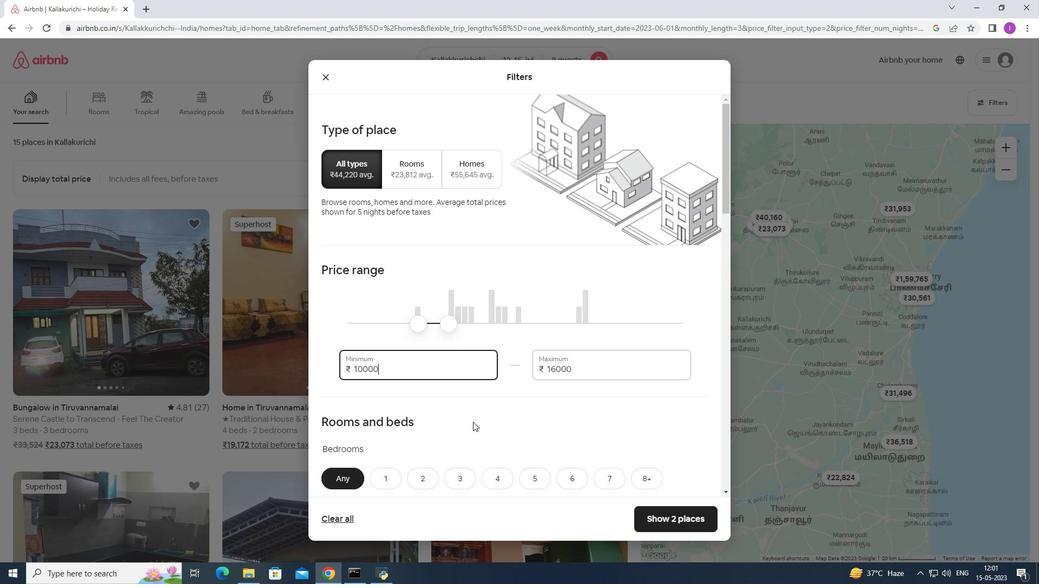 
Action: Mouse moved to (542, 385)
Screenshot: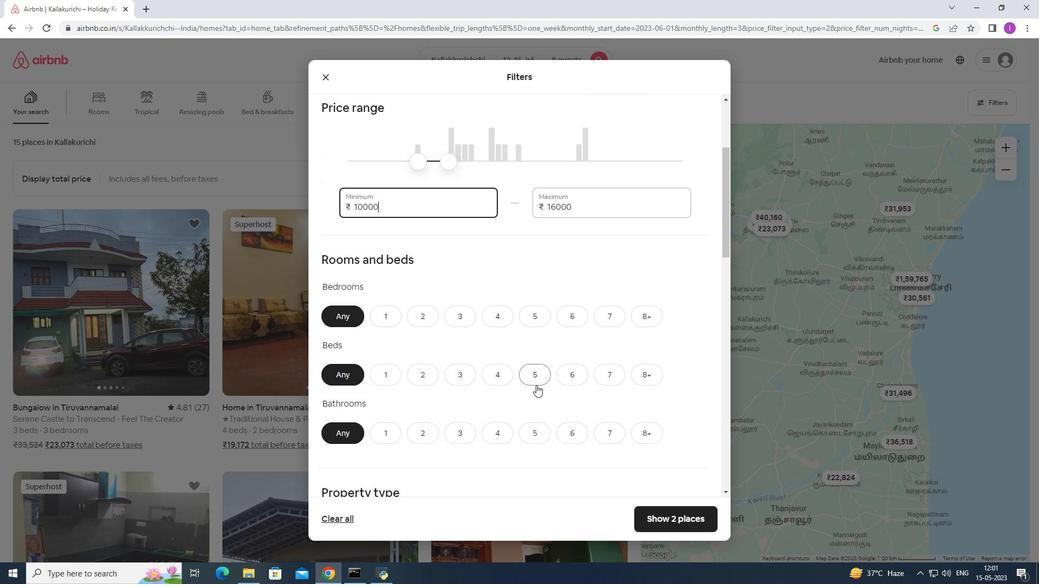 
Action: Mouse scrolled (542, 384) with delta (0, 0)
Screenshot: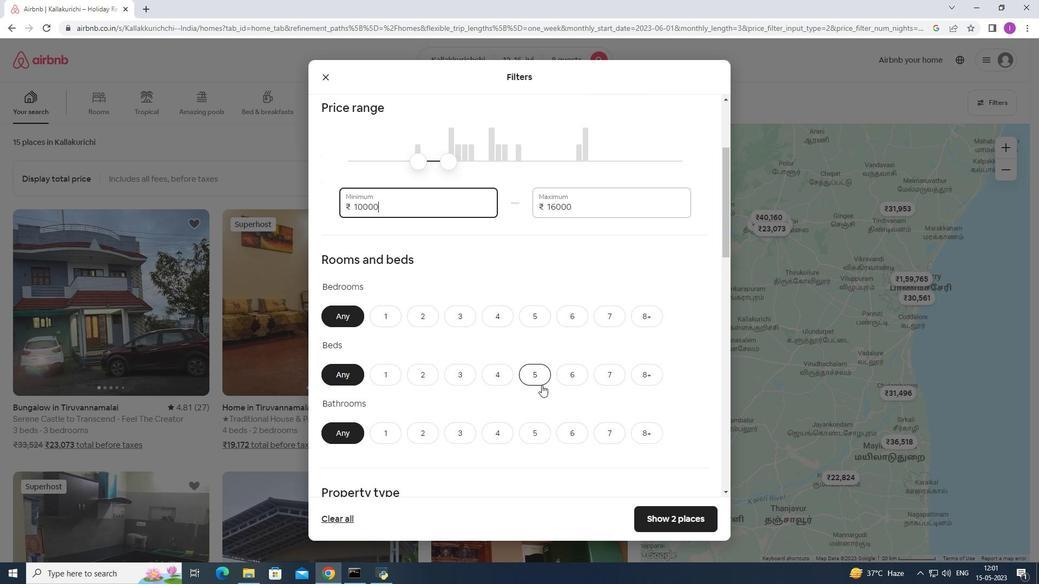 
Action: Mouse moved to (651, 268)
Screenshot: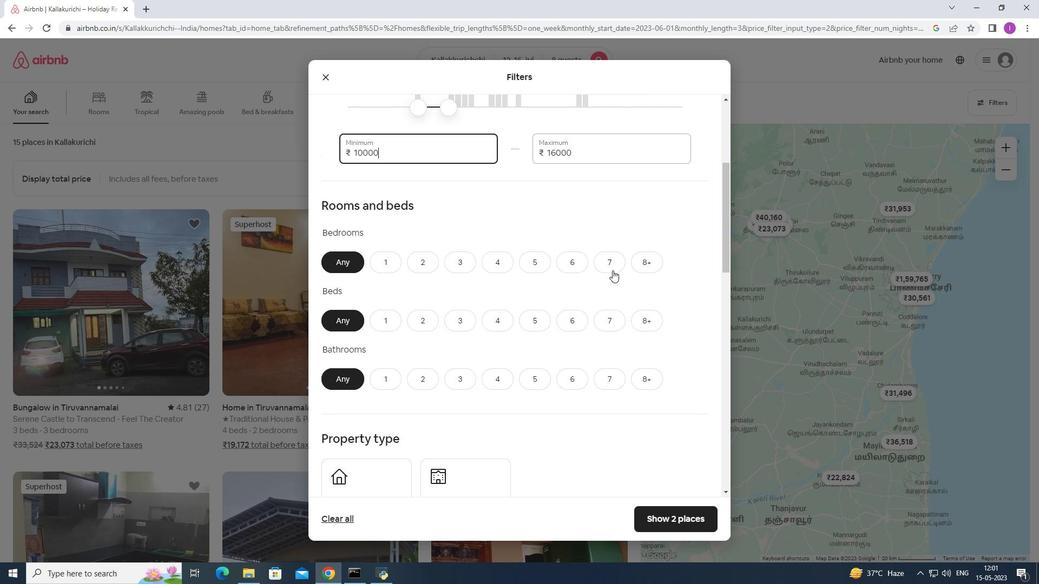 
Action: Mouse pressed left at (651, 268)
Screenshot: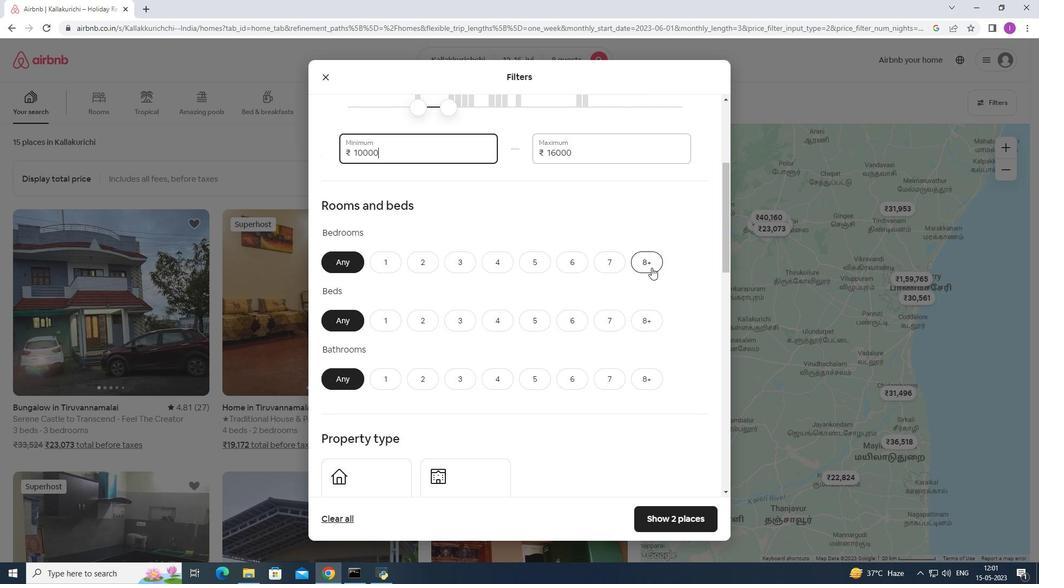 
Action: Mouse moved to (650, 308)
Screenshot: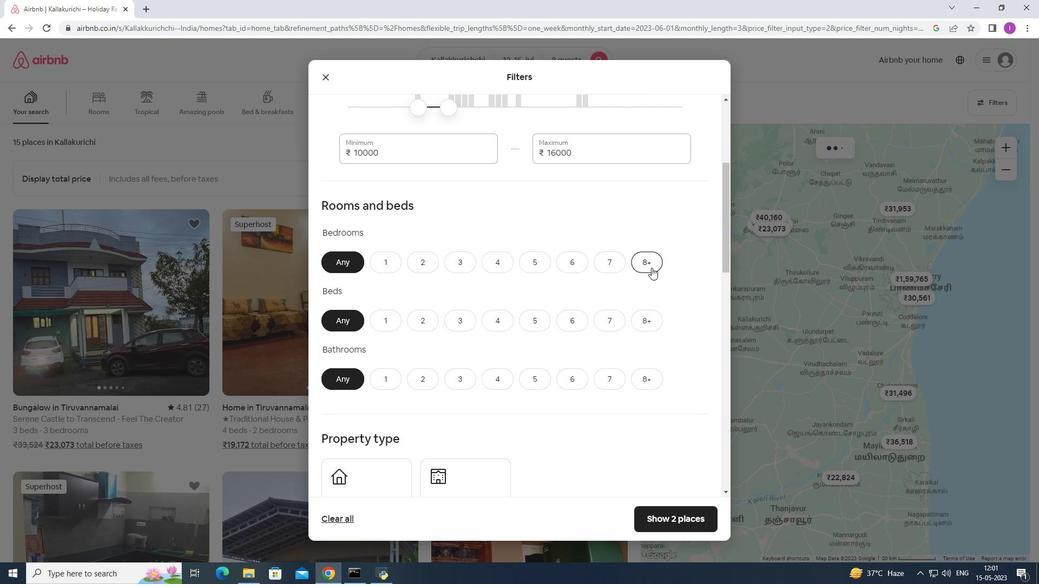 
Action: Mouse pressed left at (660, 316)
Screenshot: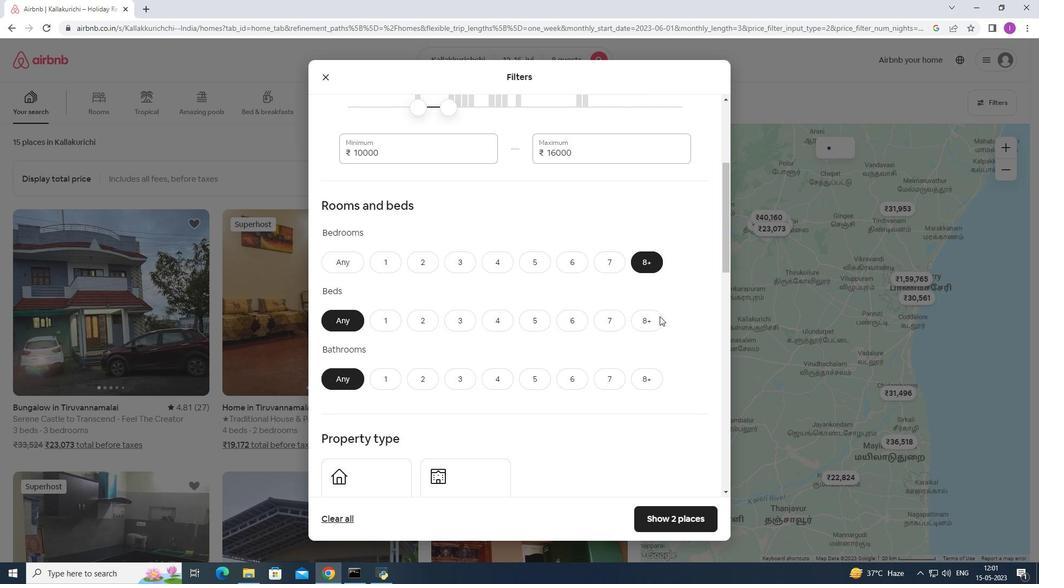 
Action: Mouse moved to (368, 348)
Screenshot: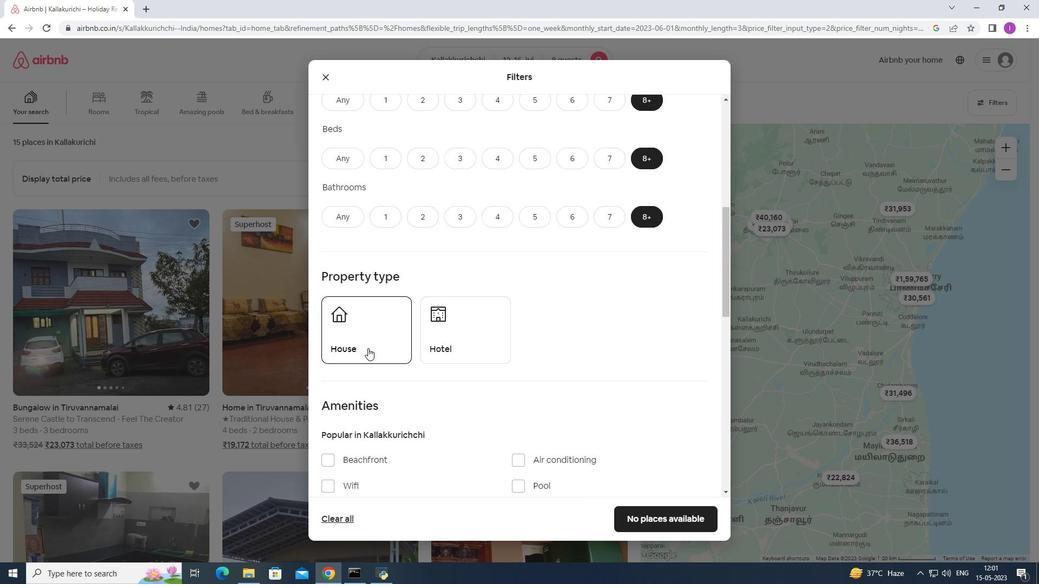 
Action: Mouse pressed left at (368, 348)
Screenshot: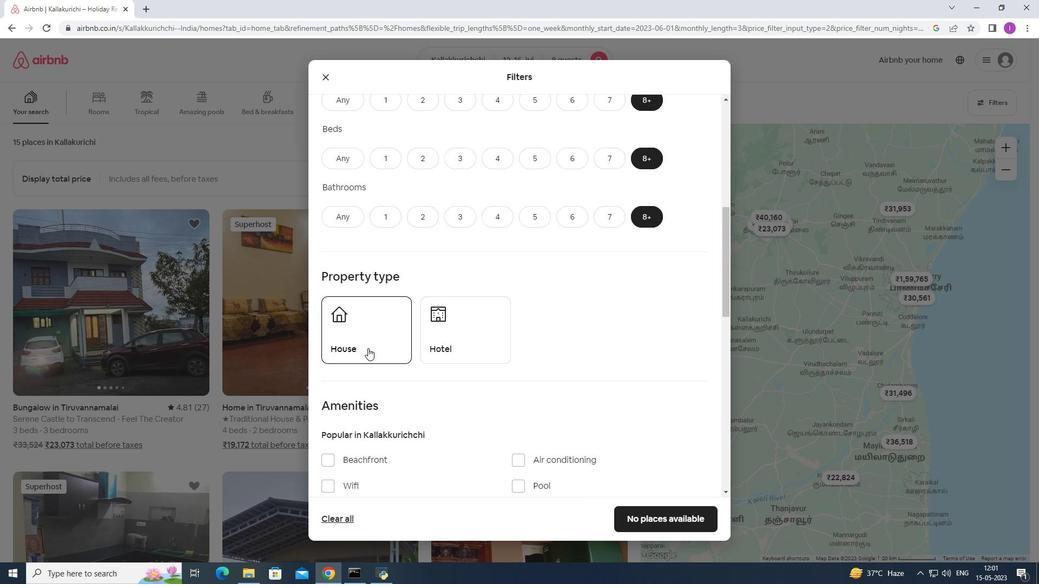 
Action: Mouse moved to (496, 419)
Screenshot: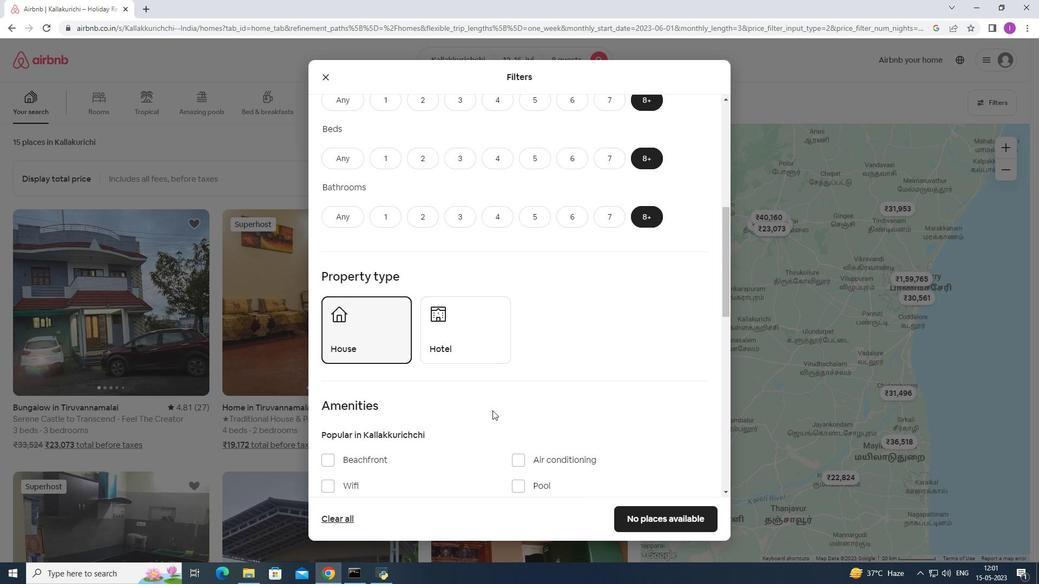 
Action: Mouse scrolled (496, 418) with delta (0, 0)
Screenshot: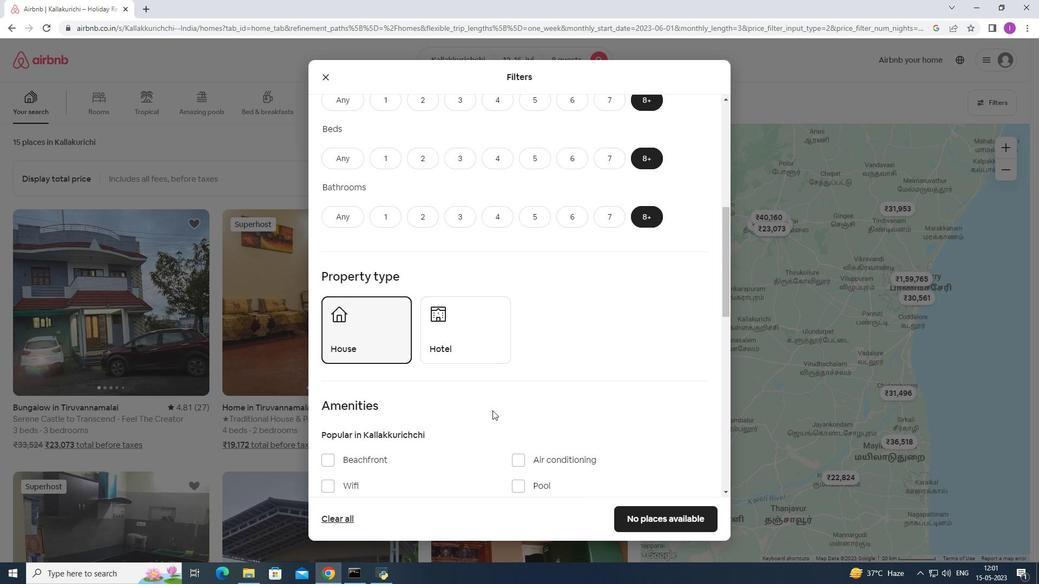 
Action: Mouse scrolled (496, 418) with delta (0, 0)
Screenshot: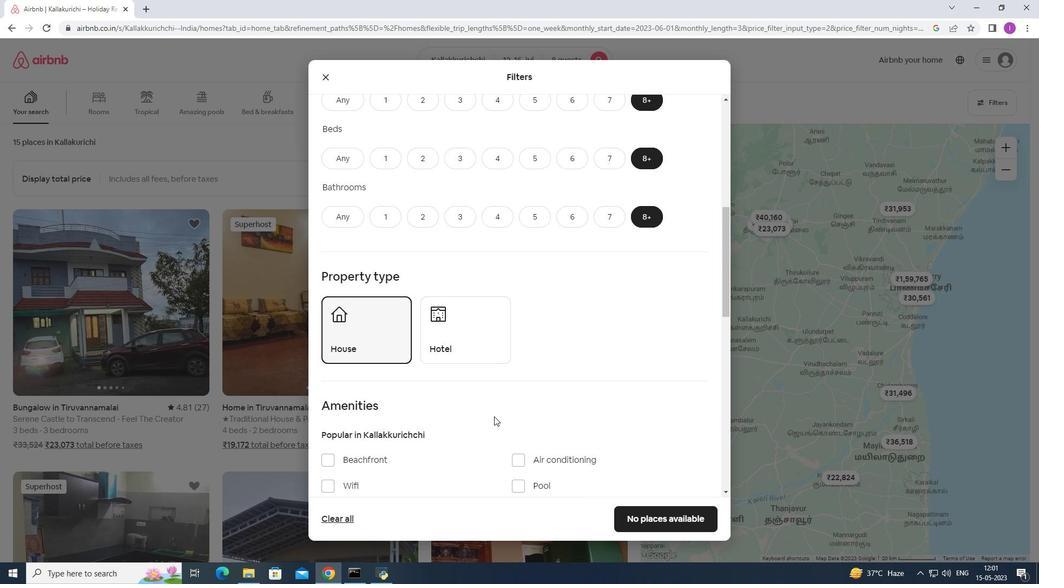 
Action: Mouse scrolled (496, 418) with delta (0, 0)
Screenshot: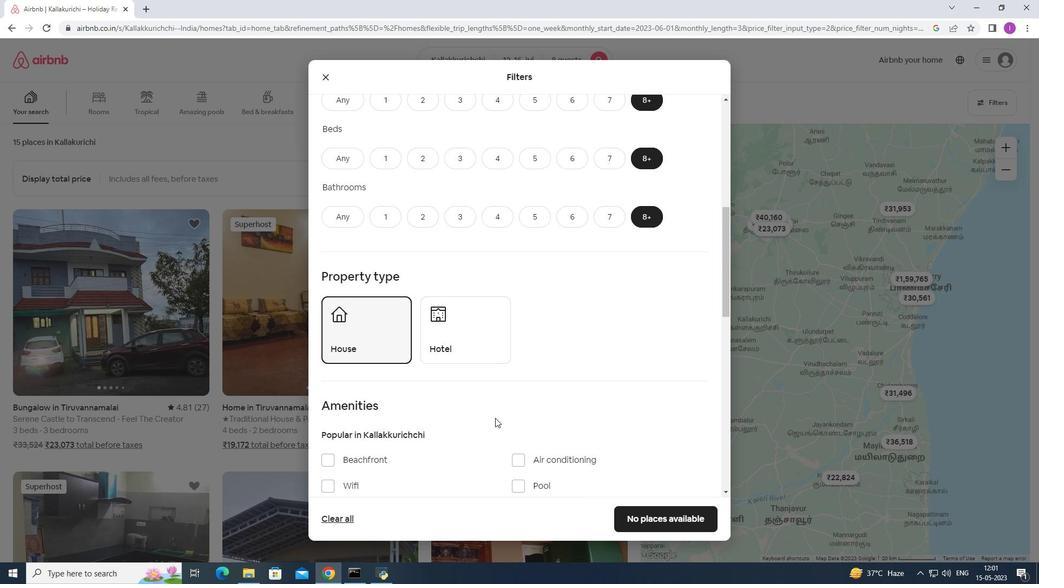 
Action: Mouse moved to (334, 326)
Screenshot: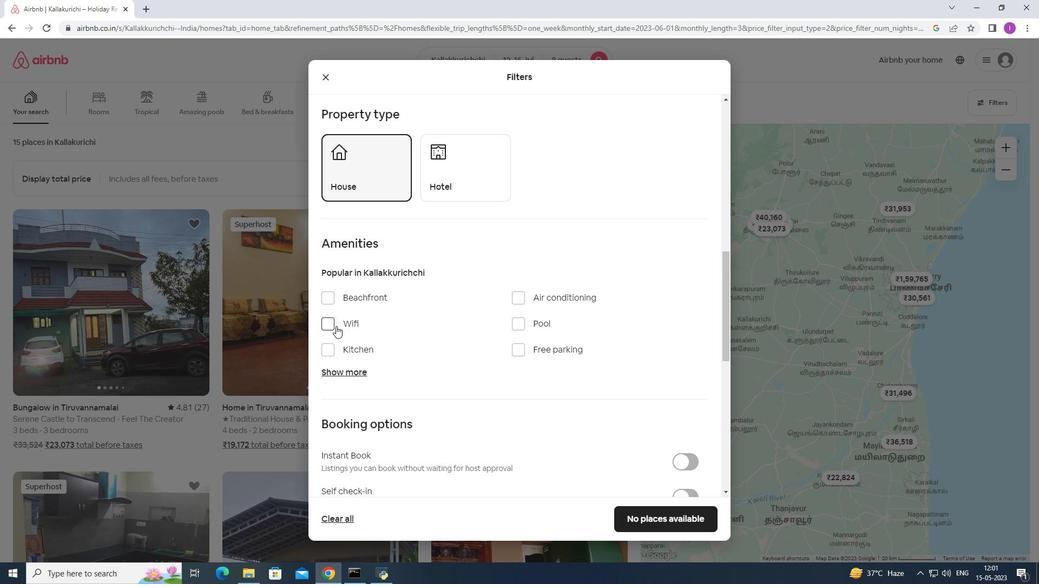 
Action: Mouse pressed left at (334, 326)
Screenshot: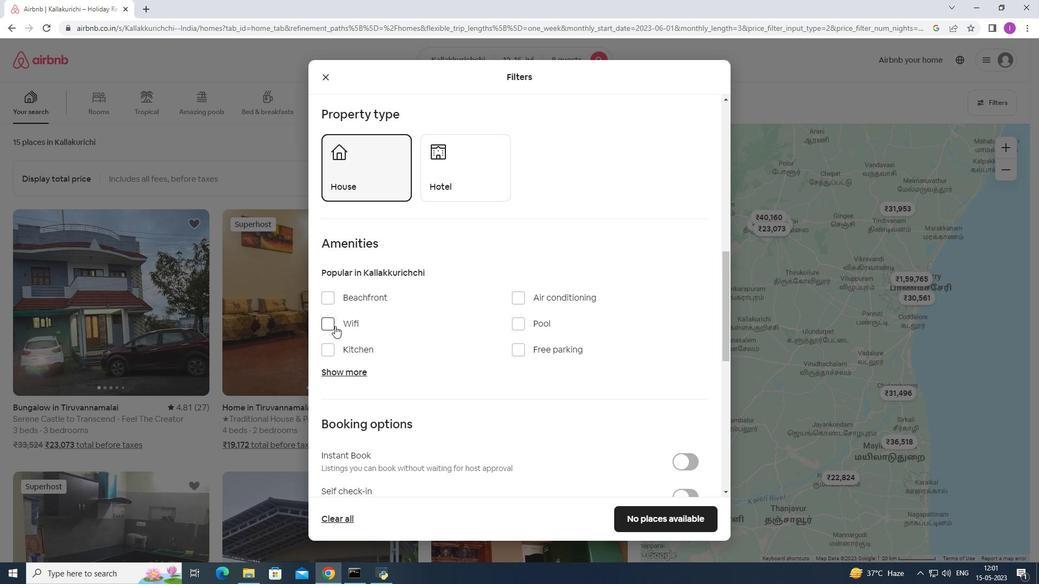 
Action: Mouse moved to (521, 349)
Screenshot: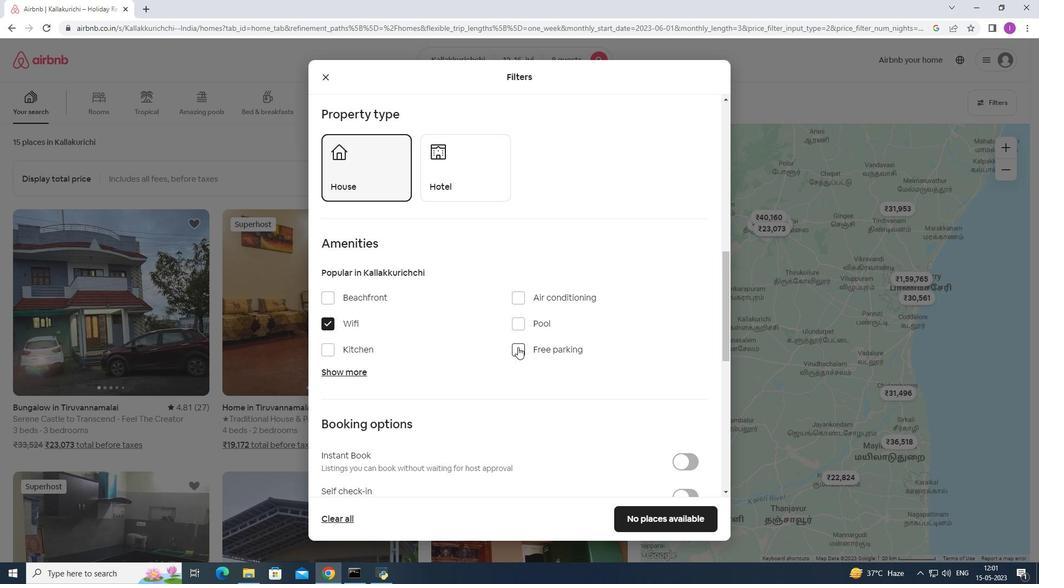 
Action: Mouse pressed left at (521, 349)
Screenshot: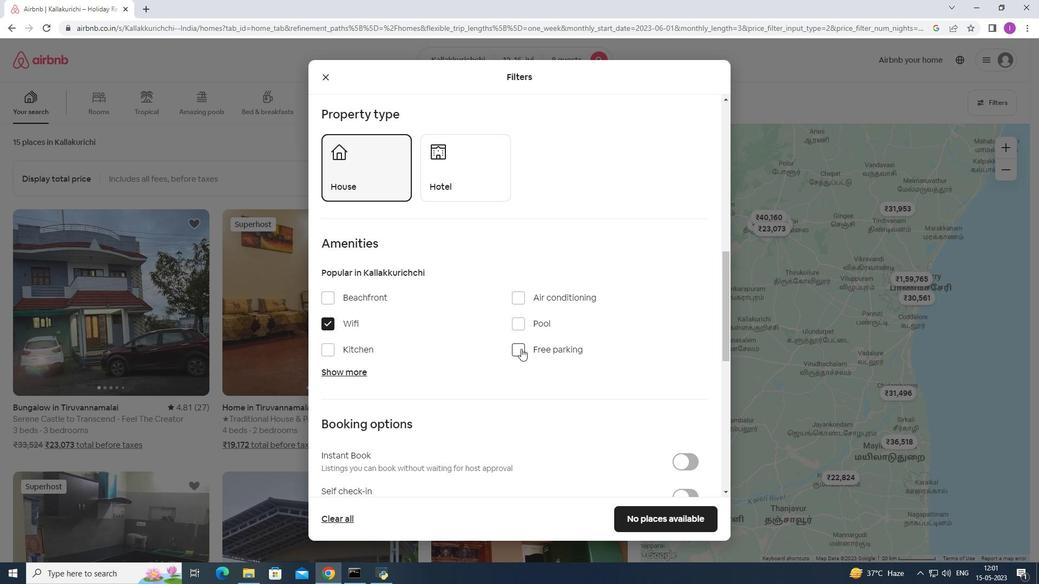 
Action: Mouse moved to (348, 370)
Screenshot: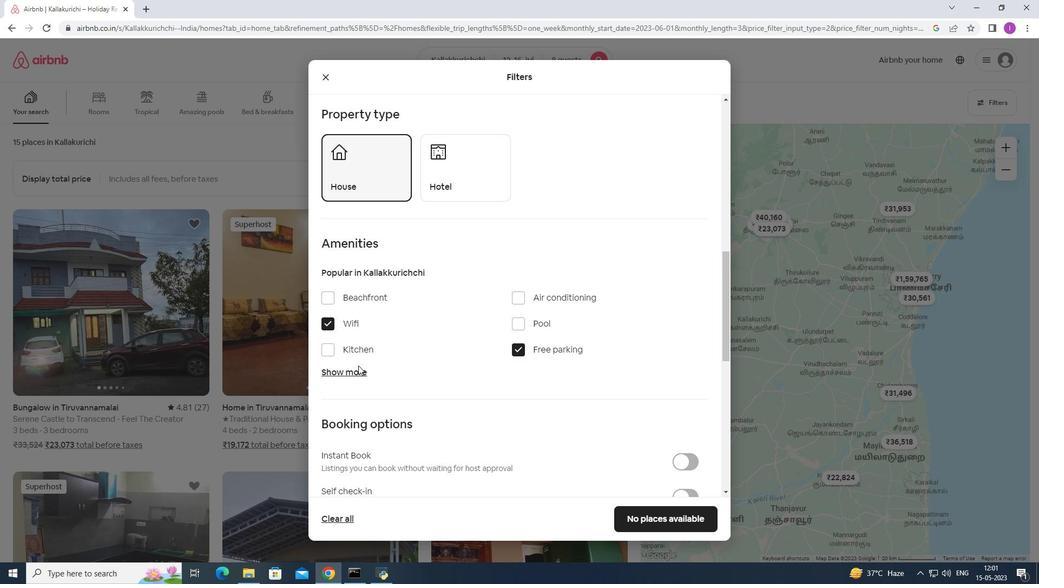 
Action: Mouse pressed left at (348, 370)
Screenshot: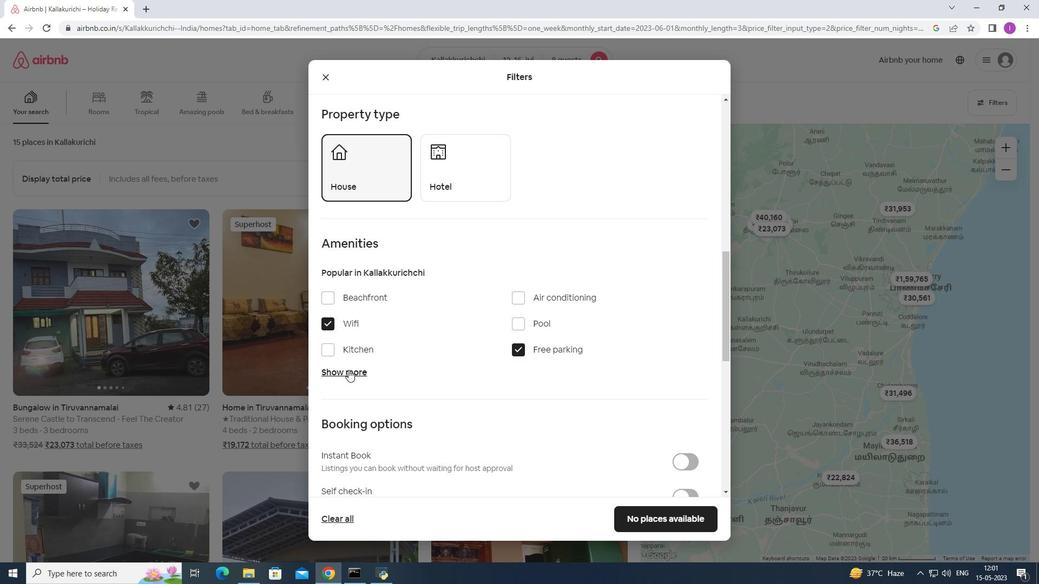 
Action: Mouse moved to (524, 446)
Screenshot: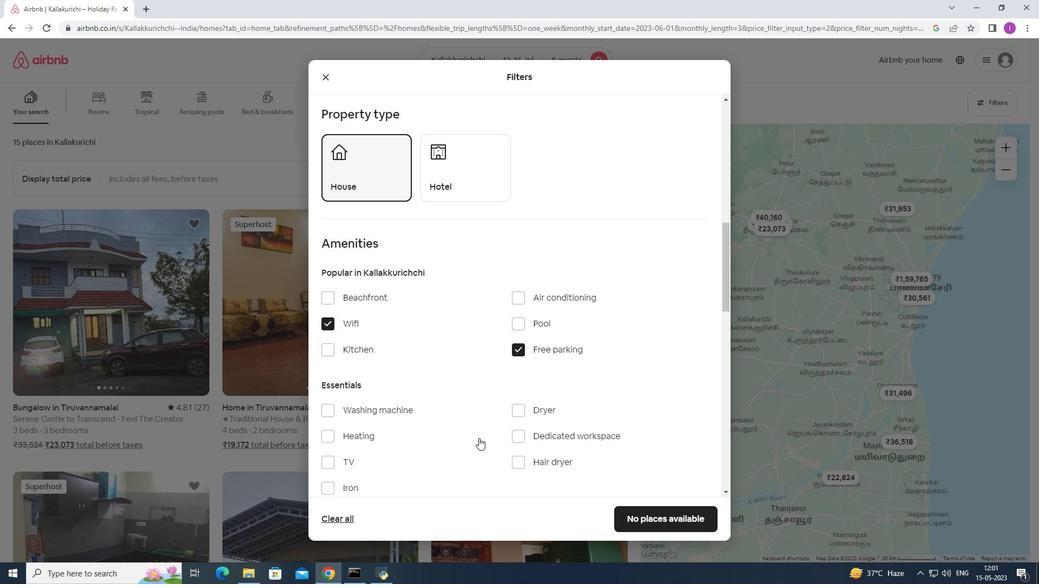 
